 Task: Create a due date automation trigger when advanced on, on the monday of the week a card is due add content with a name ending with resume at 11:00 AM.
Action: Mouse moved to (1042, 304)
Screenshot: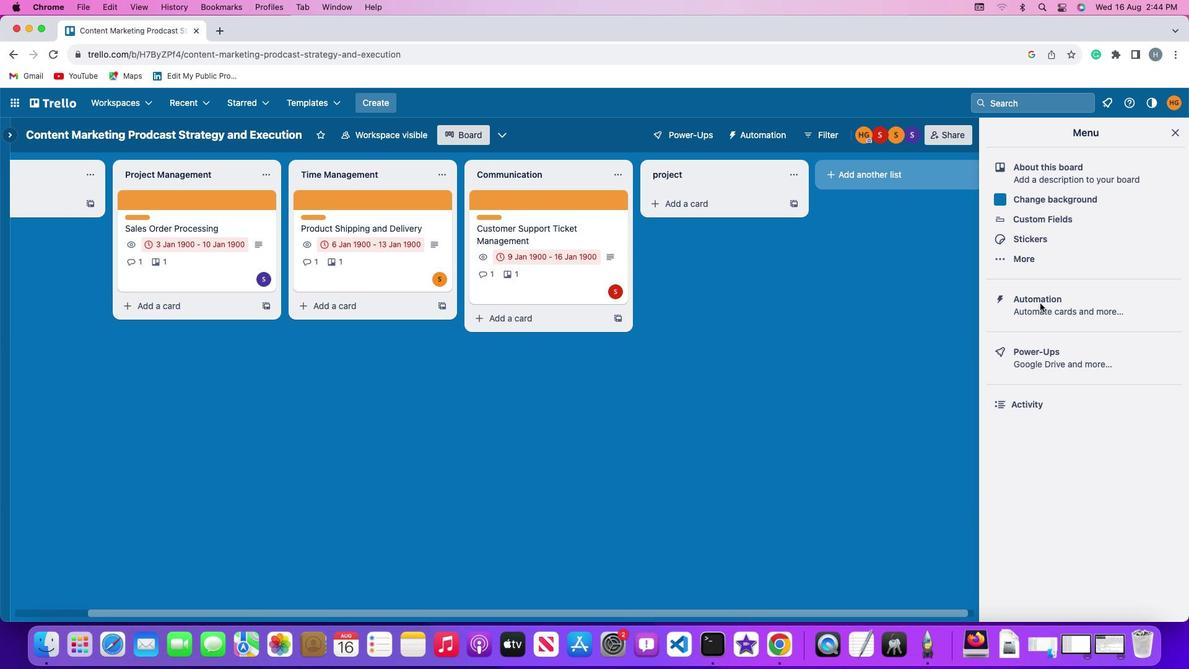 
Action: Mouse pressed left at (1042, 304)
Screenshot: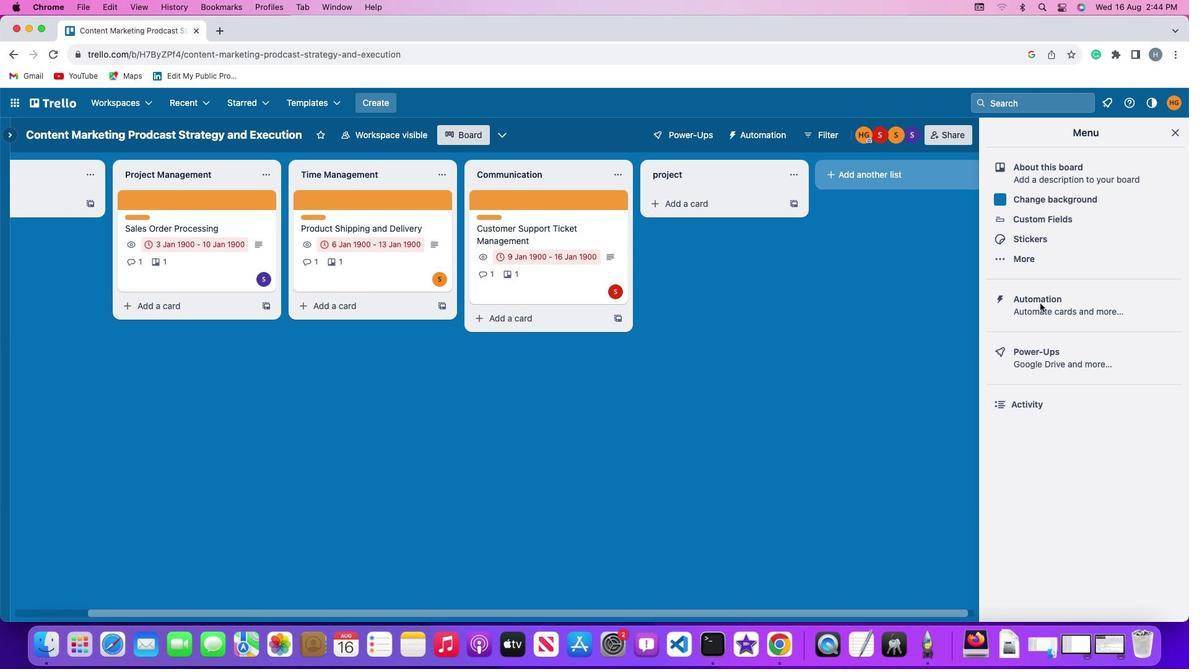 
Action: Mouse pressed left at (1042, 304)
Screenshot: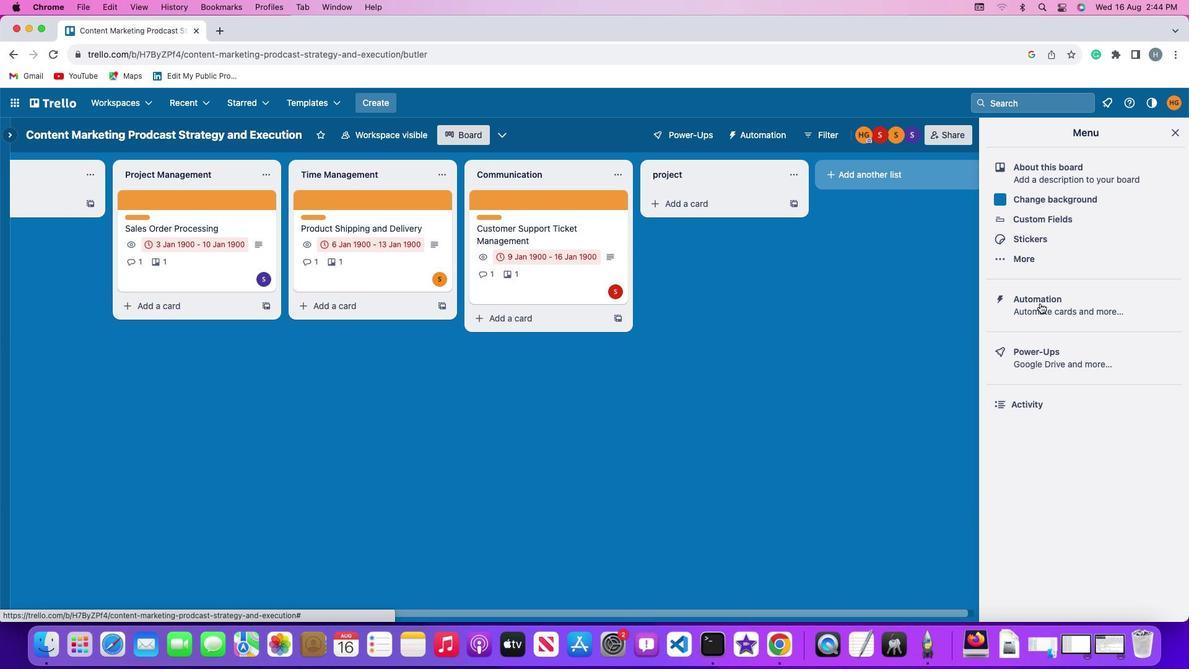
Action: Mouse moved to (77, 294)
Screenshot: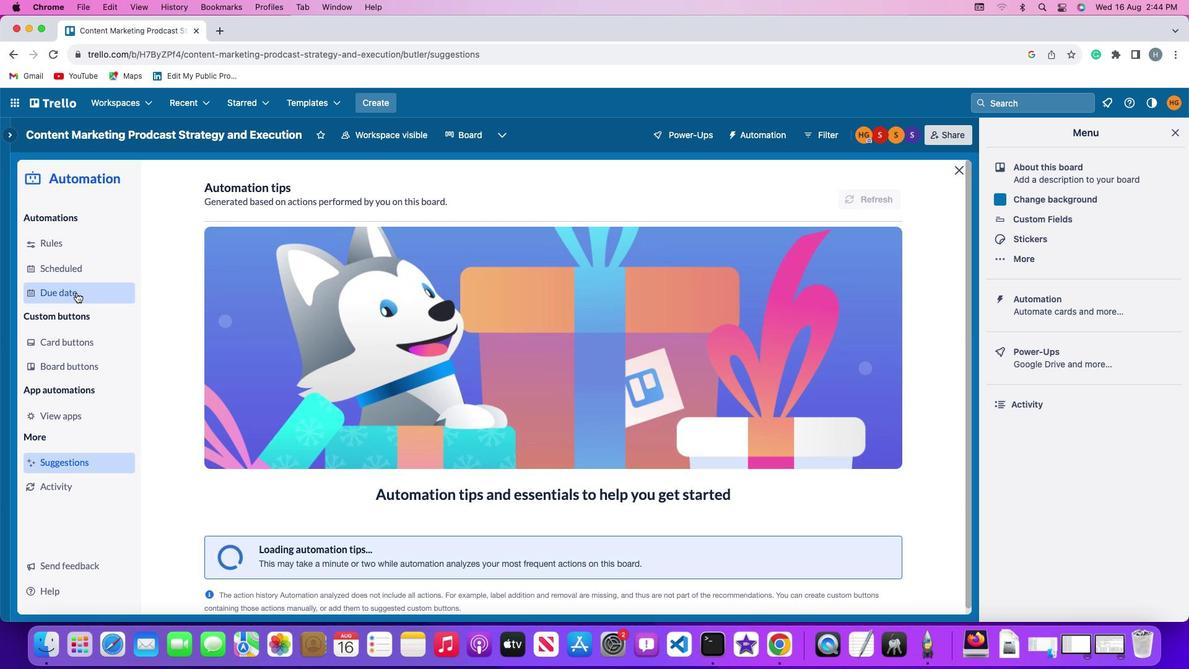 
Action: Mouse pressed left at (77, 294)
Screenshot: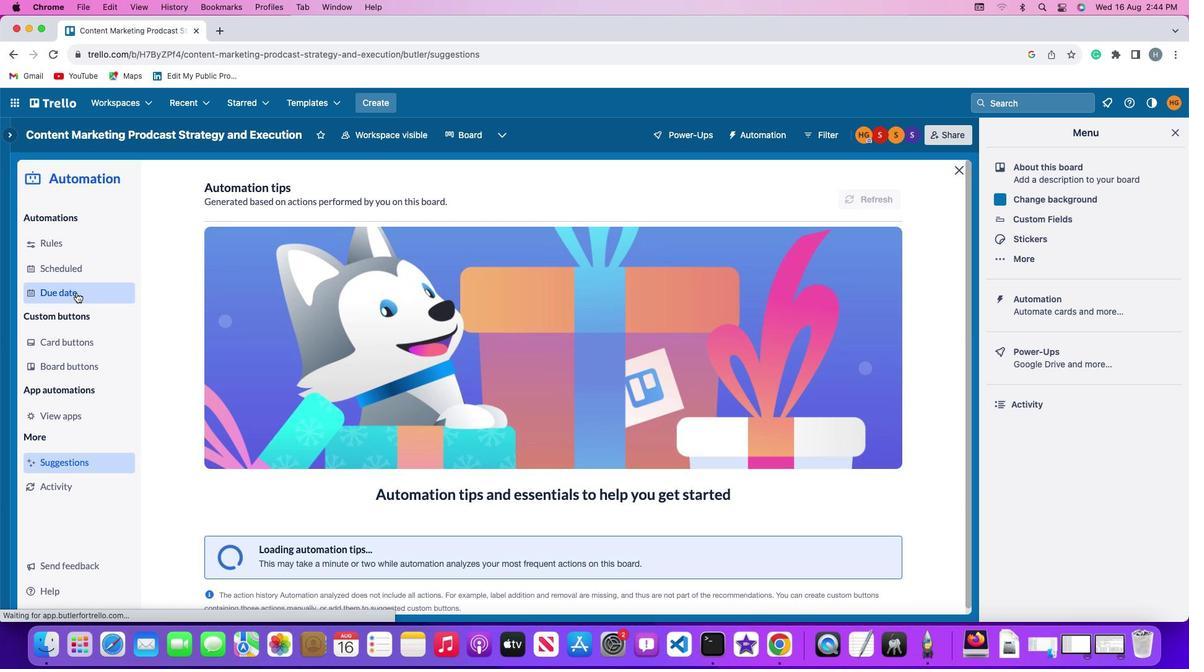 
Action: Mouse moved to (813, 193)
Screenshot: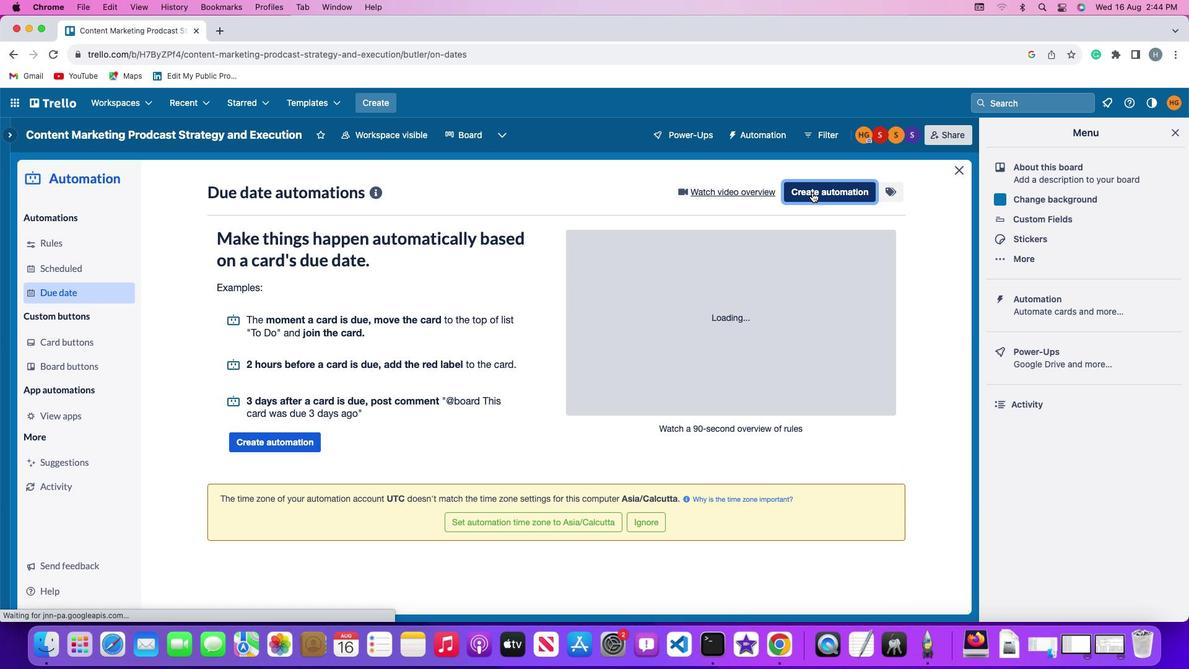 
Action: Mouse pressed left at (813, 193)
Screenshot: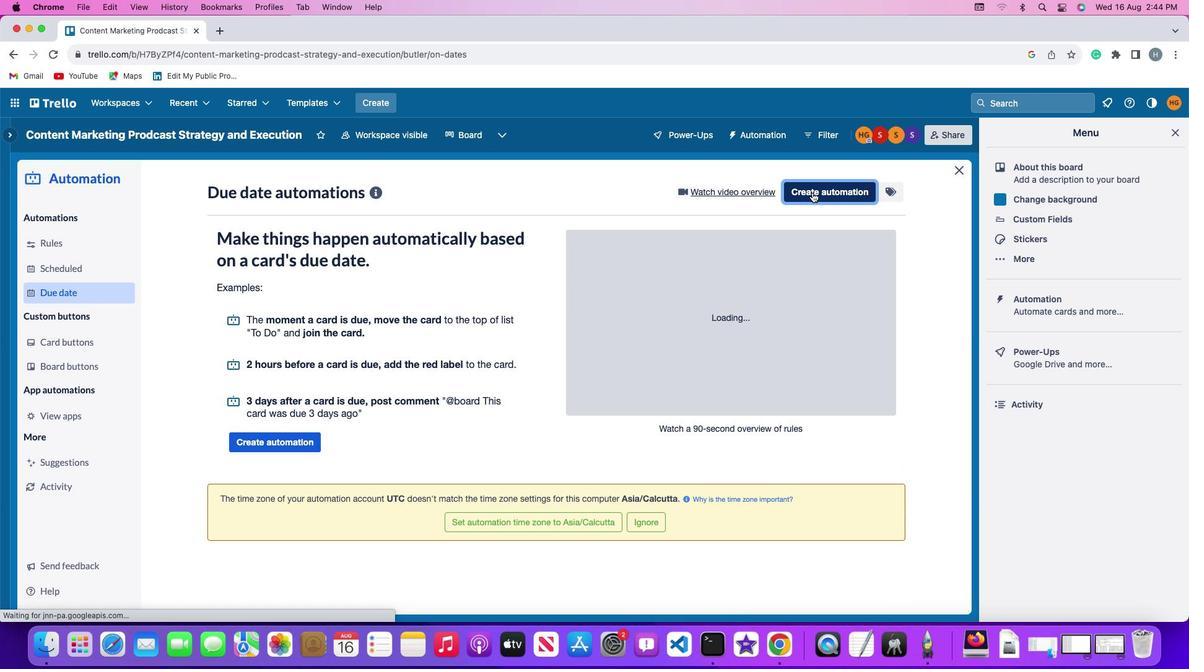 
Action: Mouse moved to (244, 309)
Screenshot: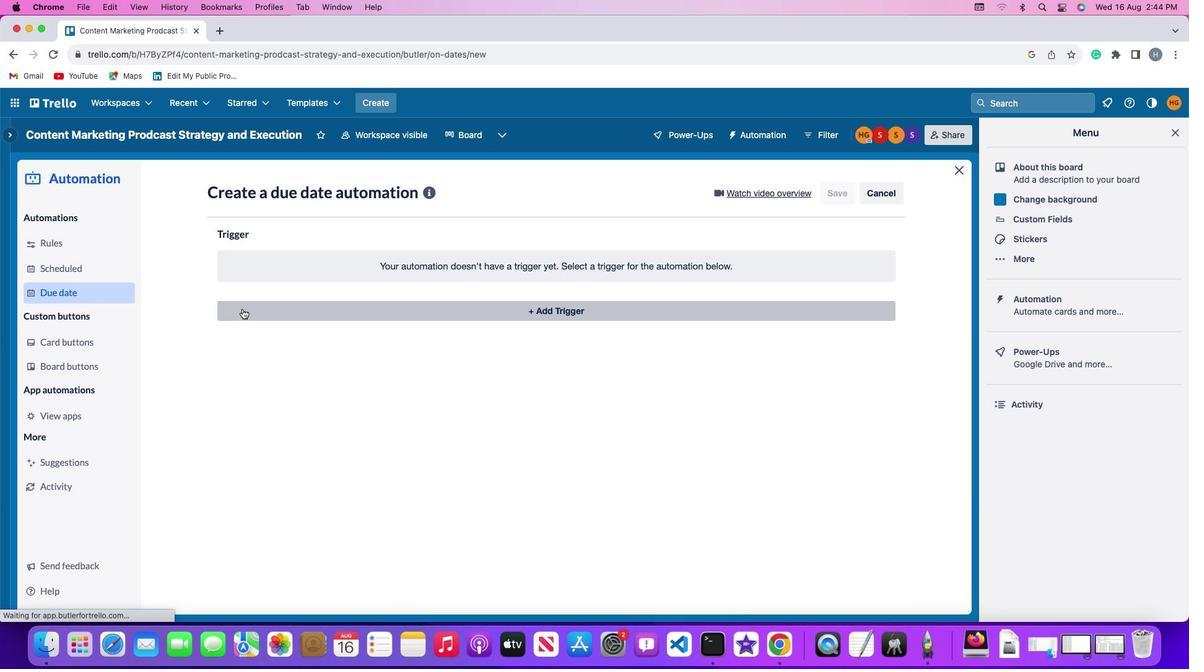 
Action: Mouse pressed left at (244, 309)
Screenshot: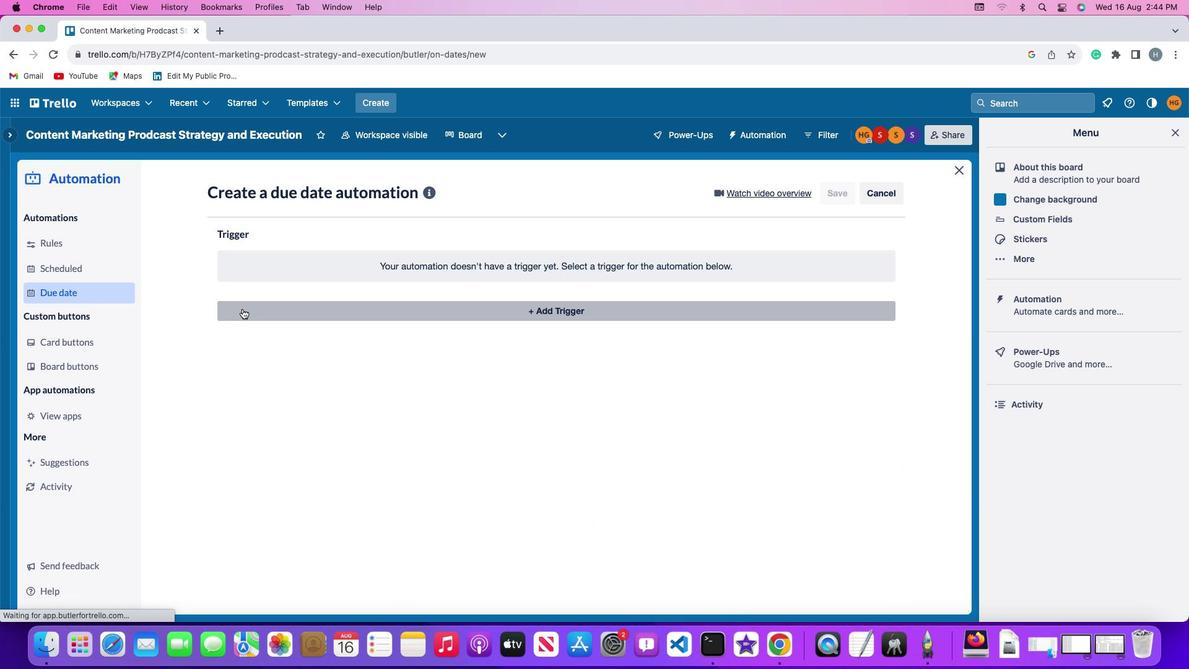 
Action: Mouse moved to (270, 548)
Screenshot: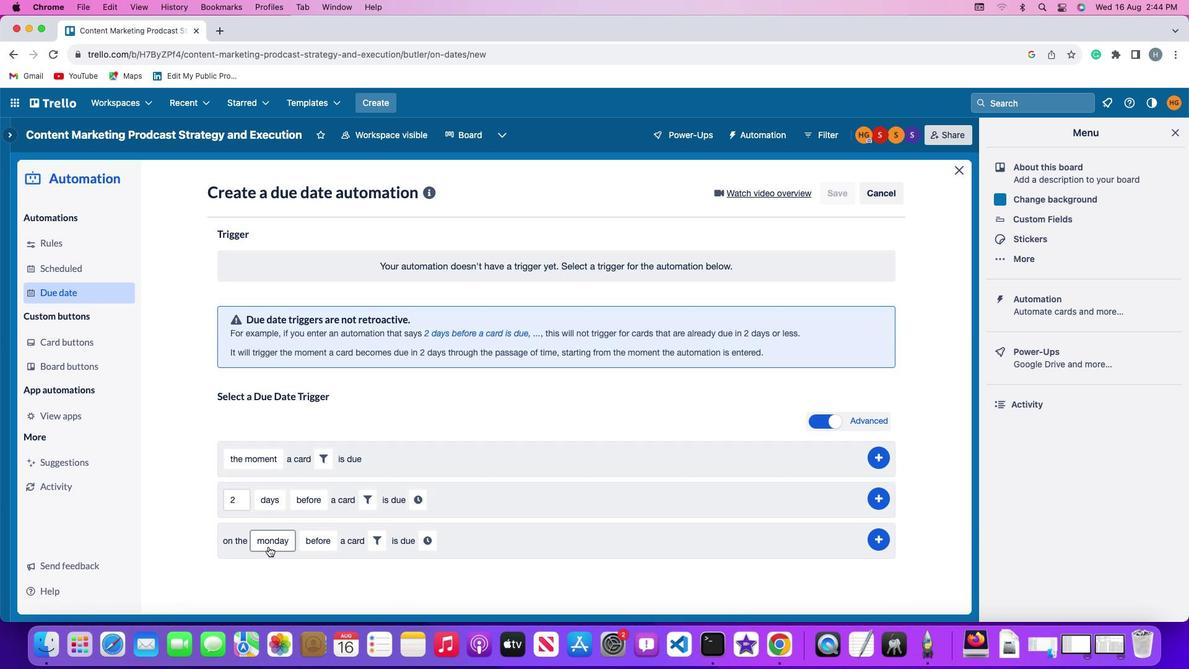 
Action: Mouse pressed left at (270, 548)
Screenshot: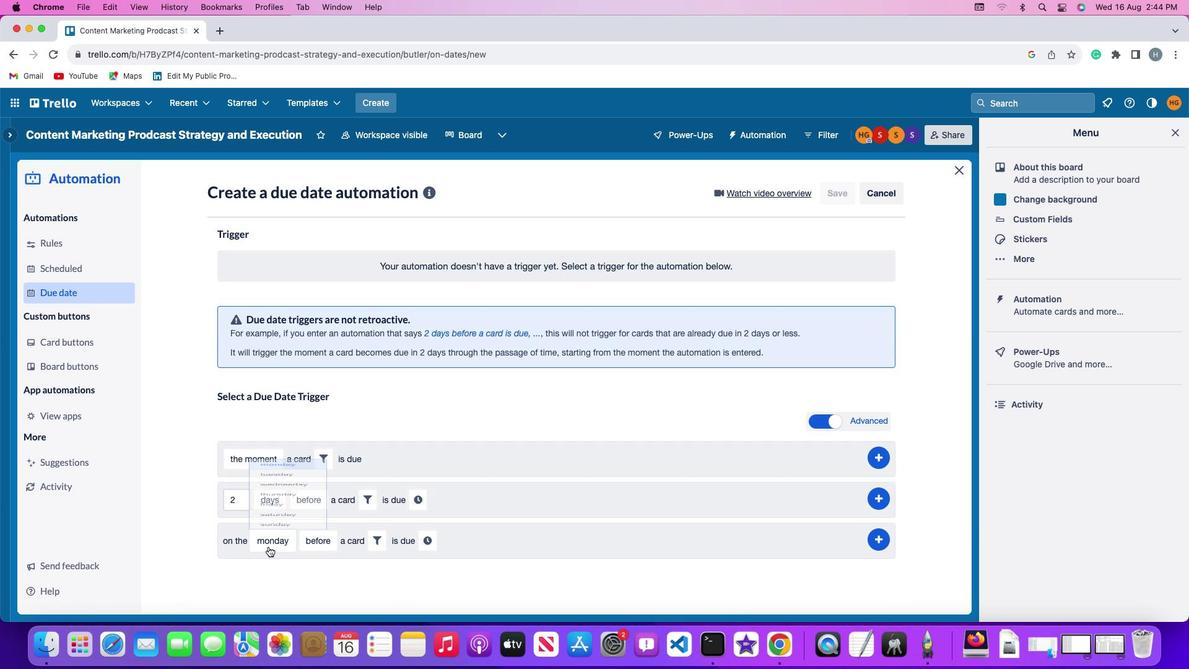 
Action: Mouse moved to (291, 368)
Screenshot: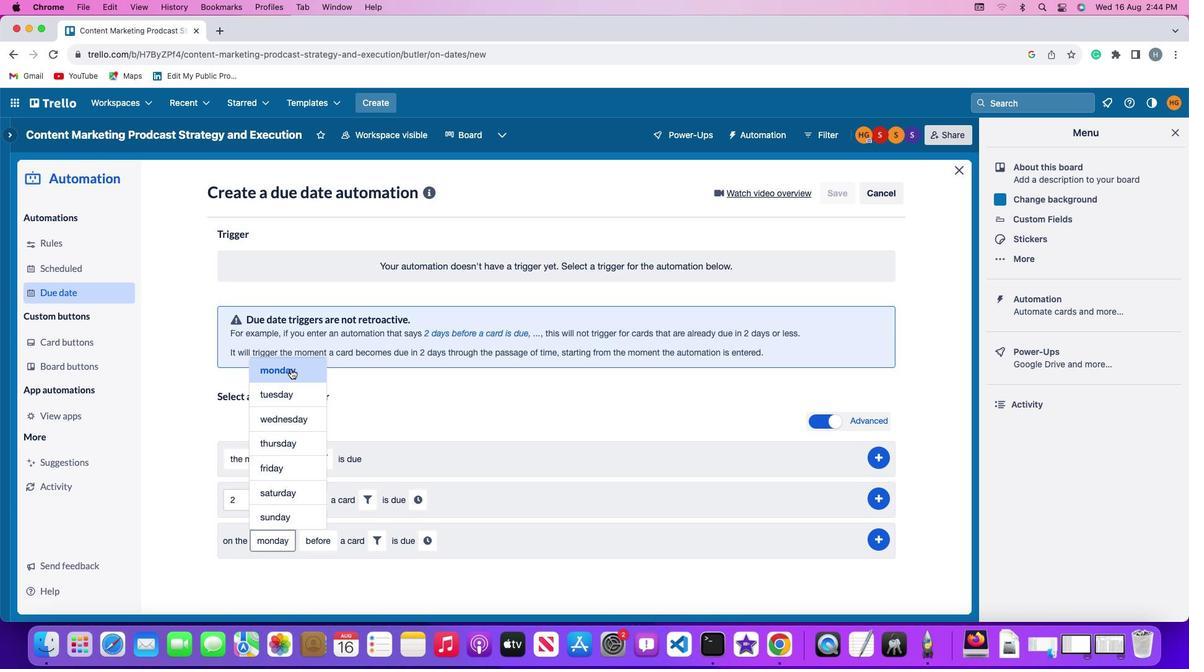 
Action: Mouse pressed left at (291, 368)
Screenshot: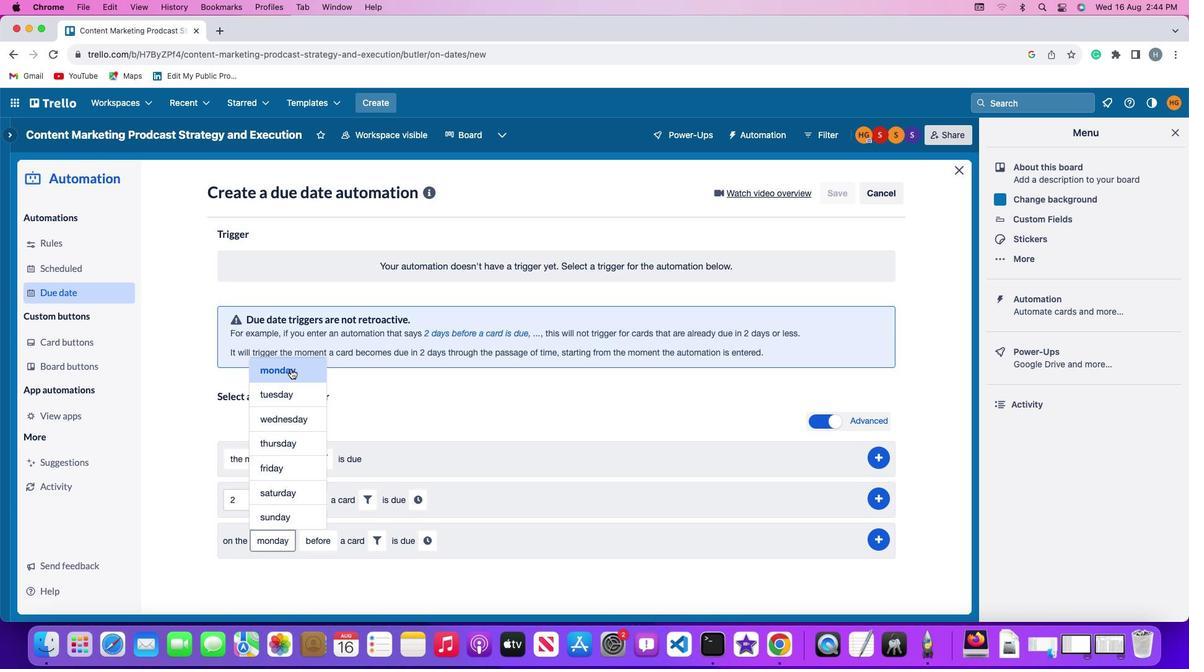
Action: Mouse moved to (317, 542)
Screenshot: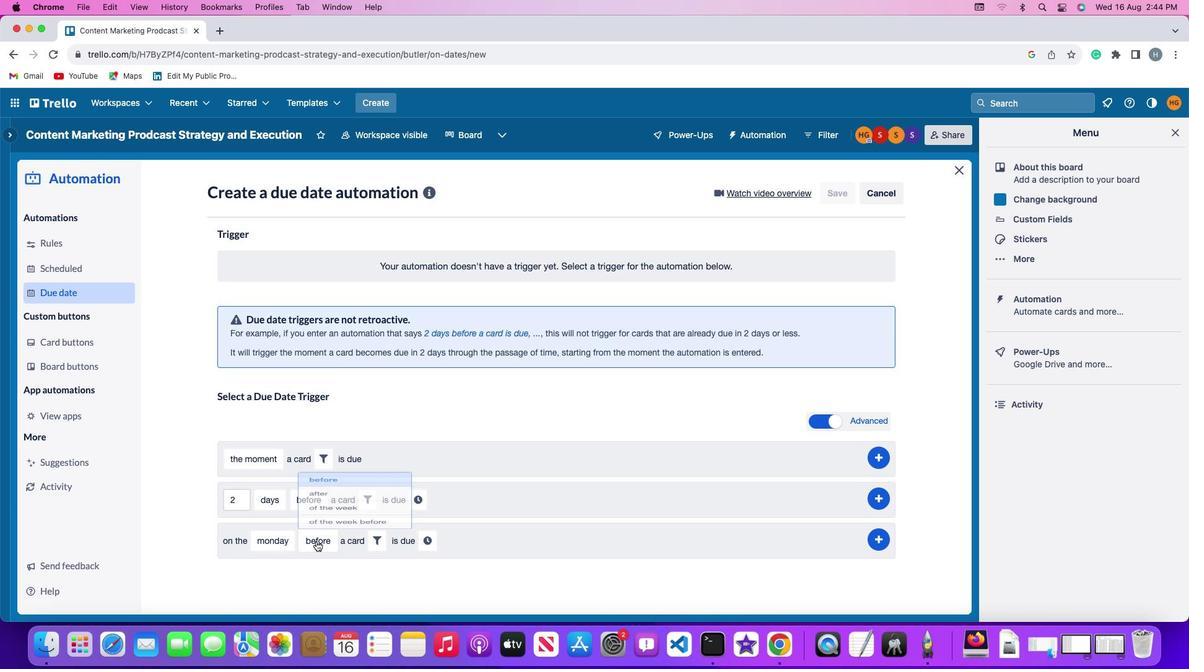 
Action: Mouse pressed left at (317, 542)
Screenshot: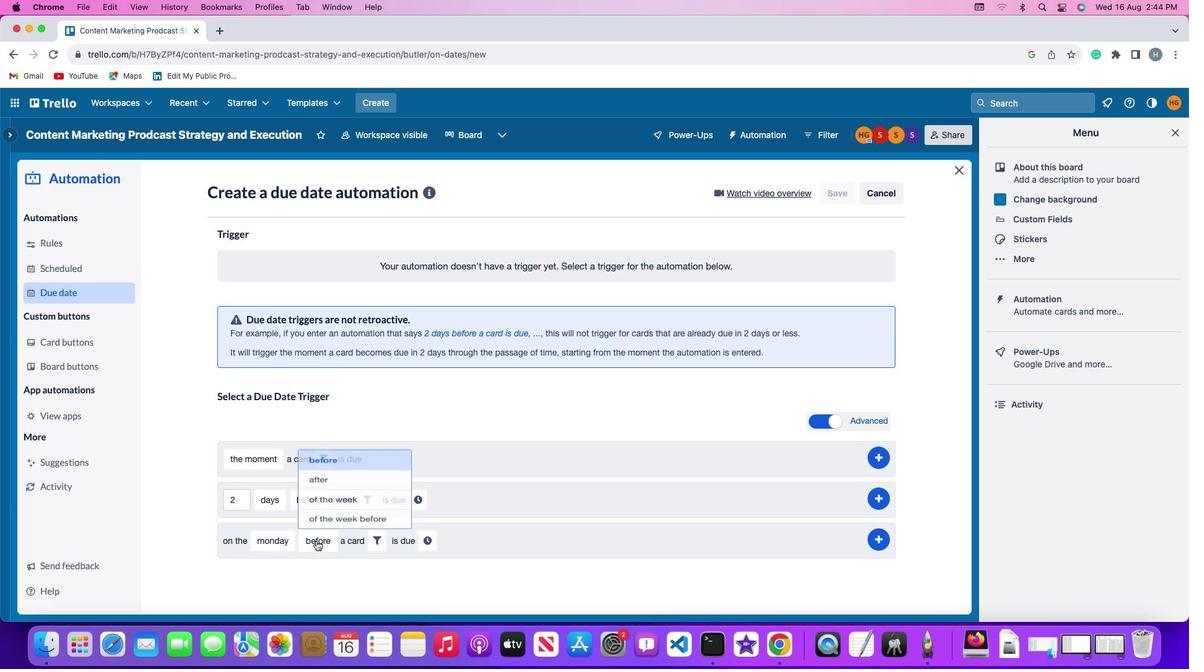 
Action: Mouse moved to (343, 493)
Screenshot: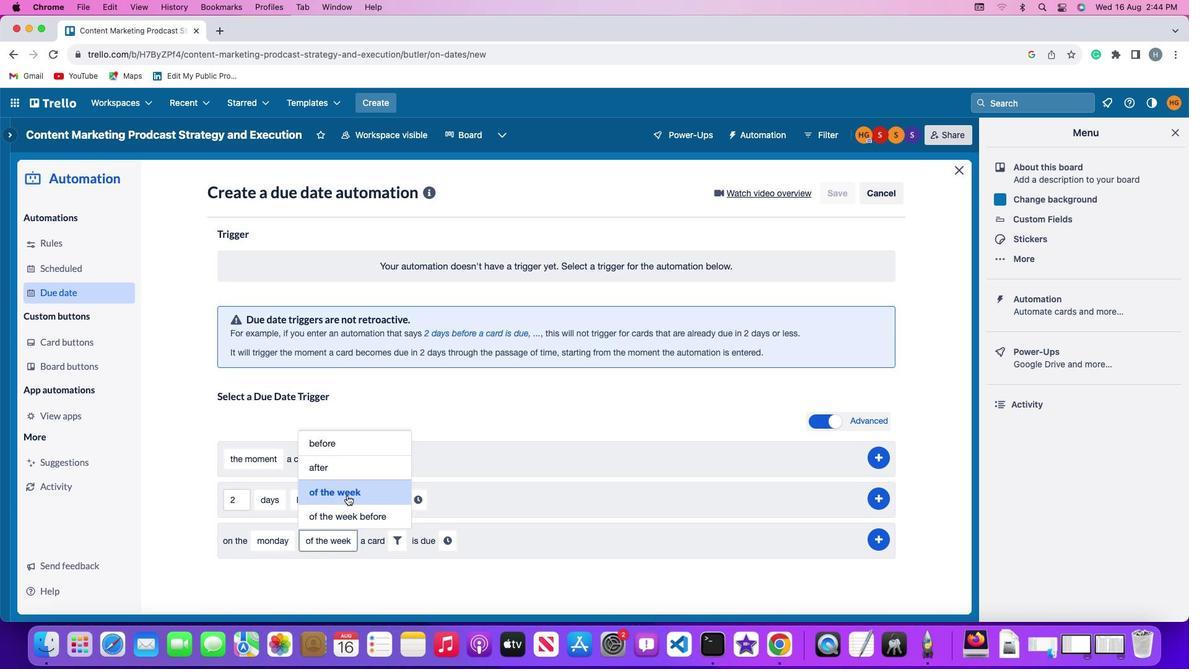 
Action: Mouse pressed left at (343, 493)
Screenshot: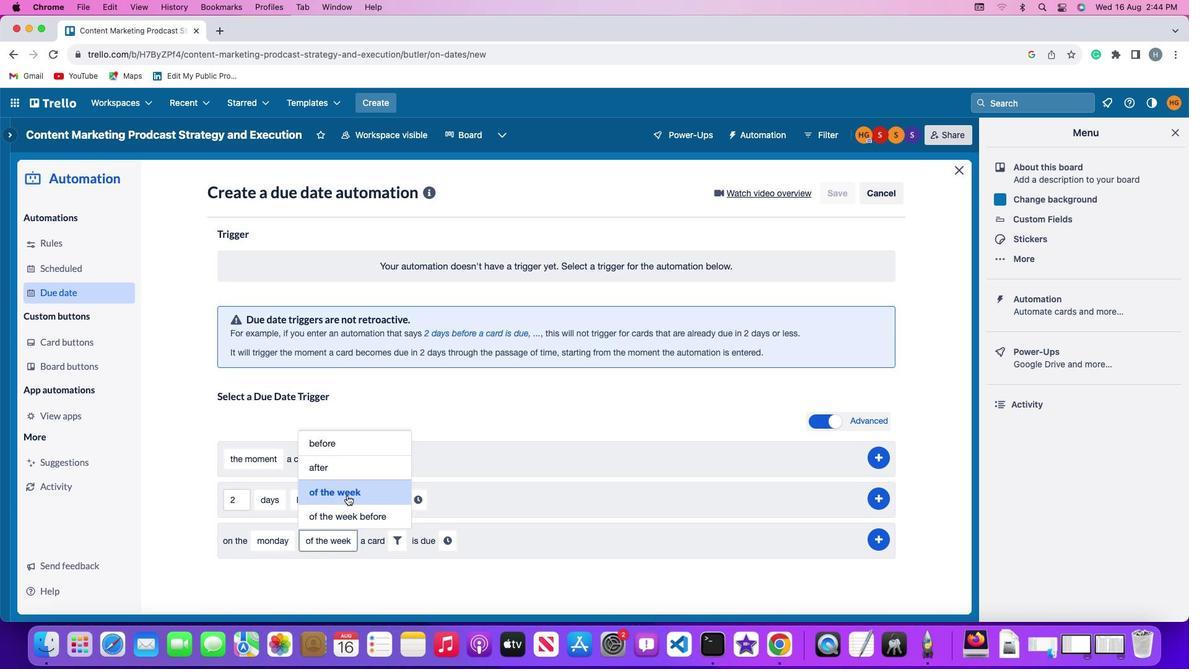 
Action: Mouse moved to (393, 543)
Screenshot: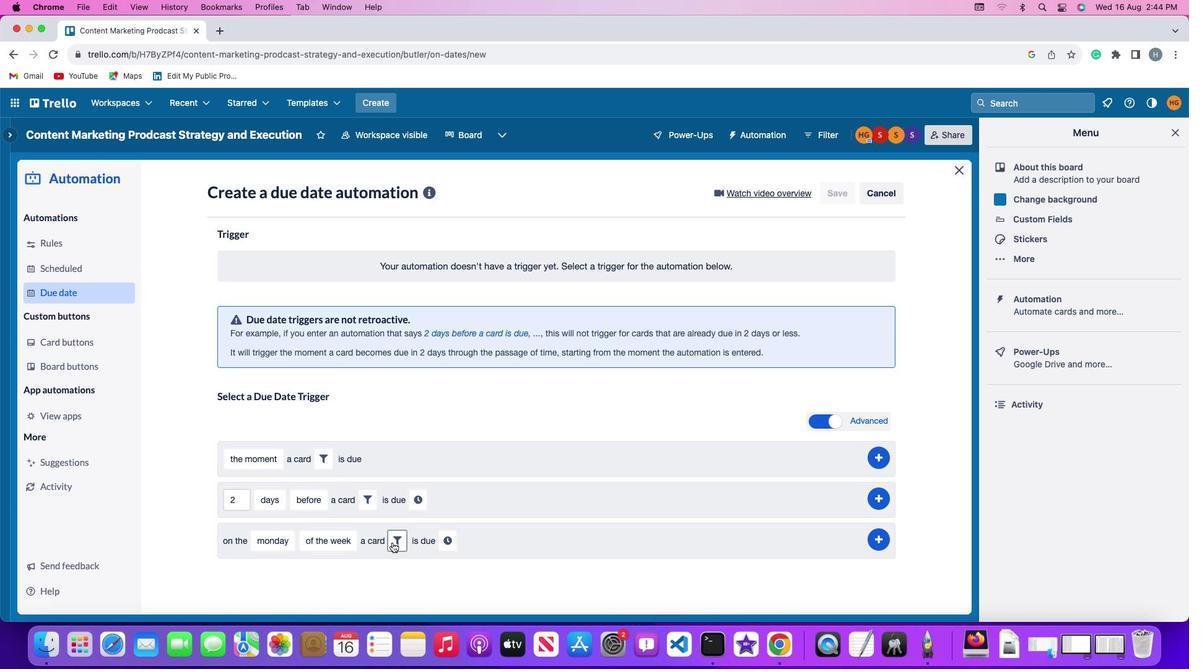 
Action: Mouse pressed left at (393, 543)
Screenshot: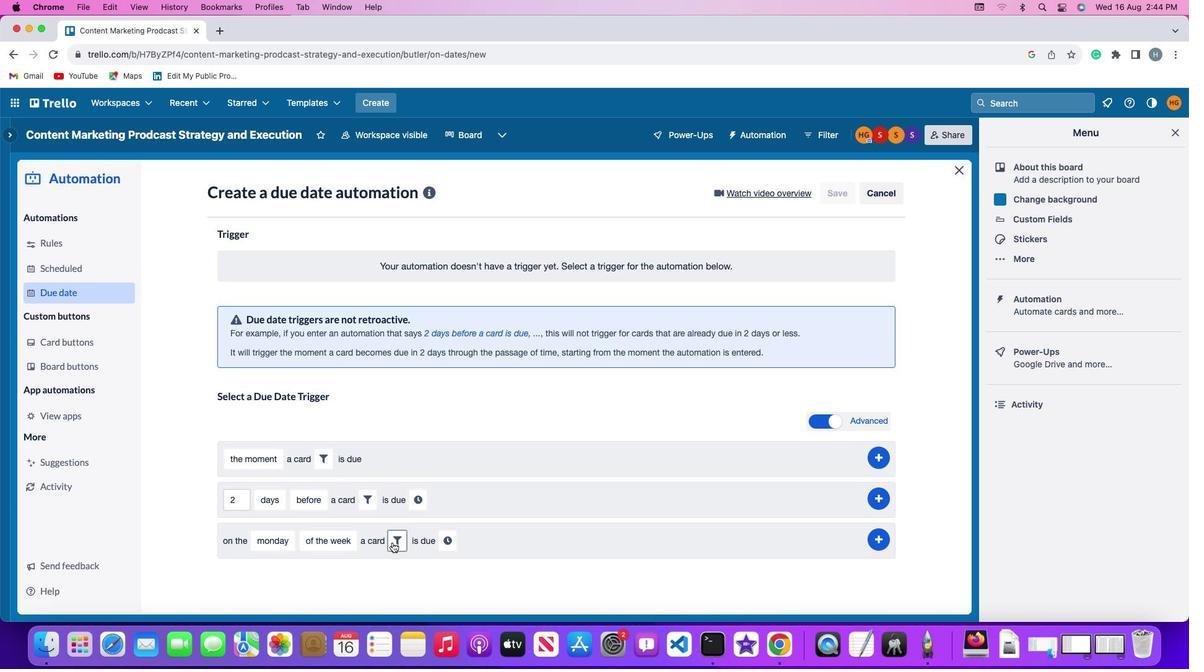 
Action: Mouse moved to (550, 585)
Screenshot: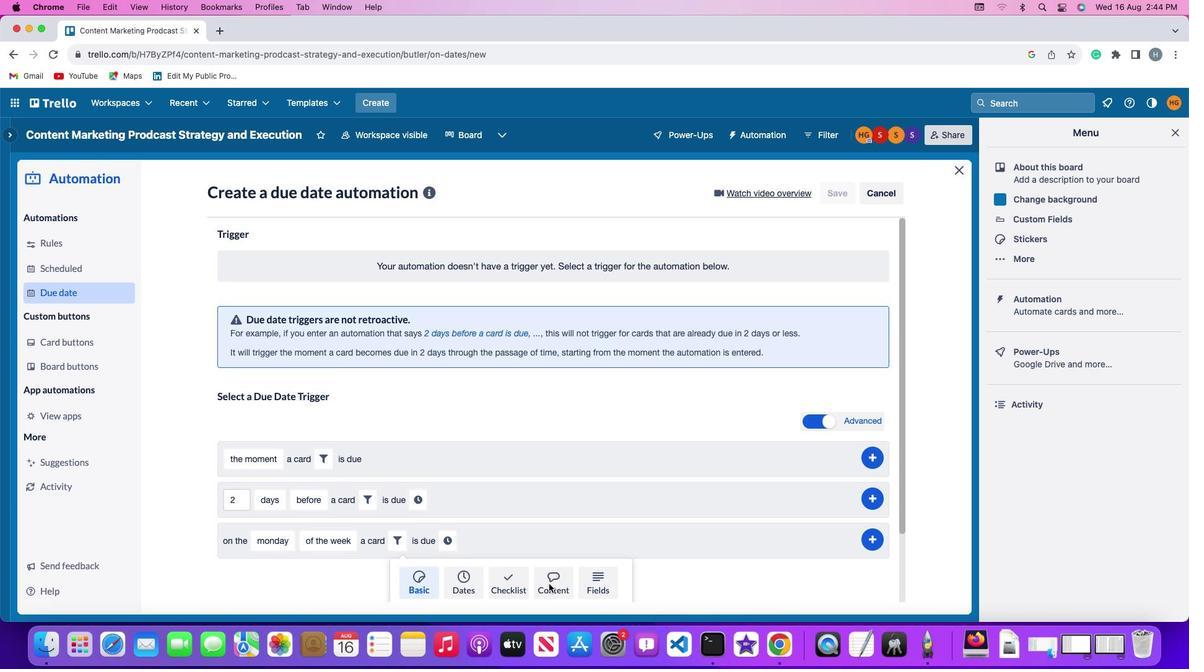 
Action: Mouse pressed left at (550, 585)
Screenshot: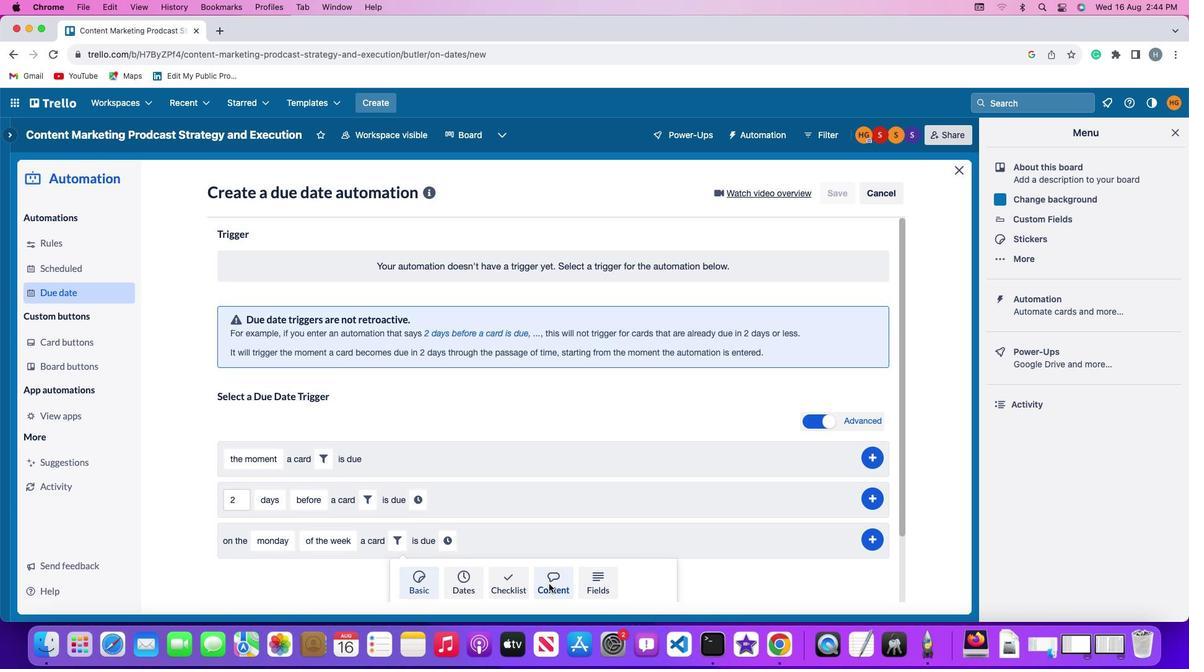 
Action: Mouse moved to (360, 580)
Screenshot: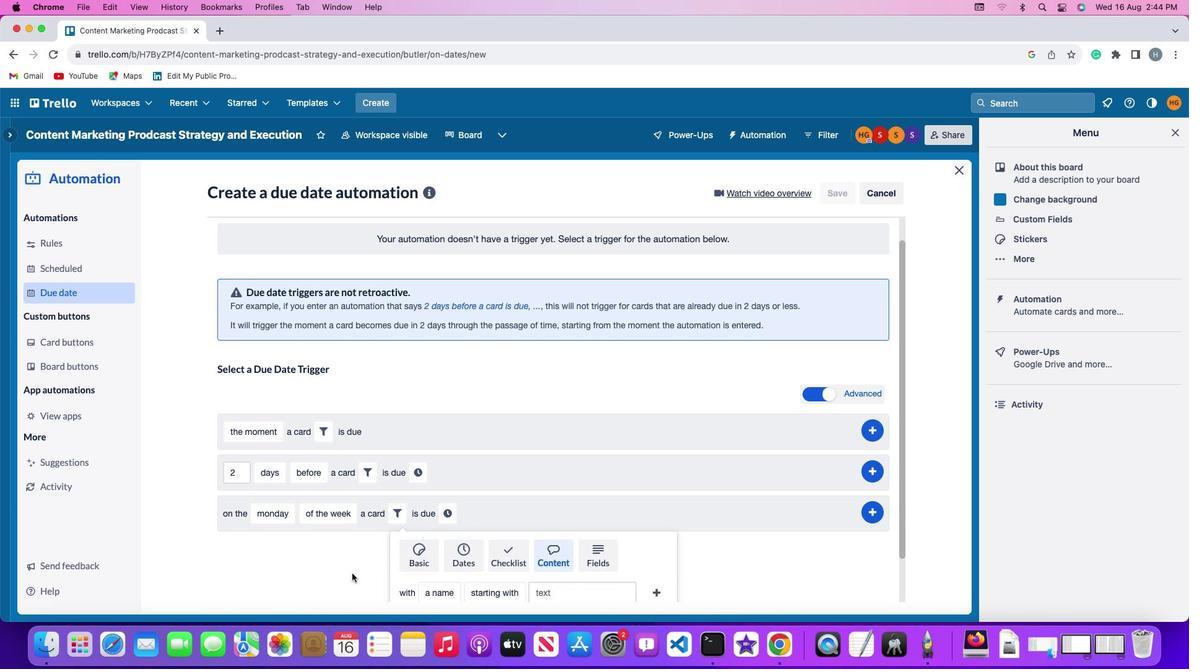 
Action: Mouse scrolled (360, 580) with delta (1, 0)
Screenshot: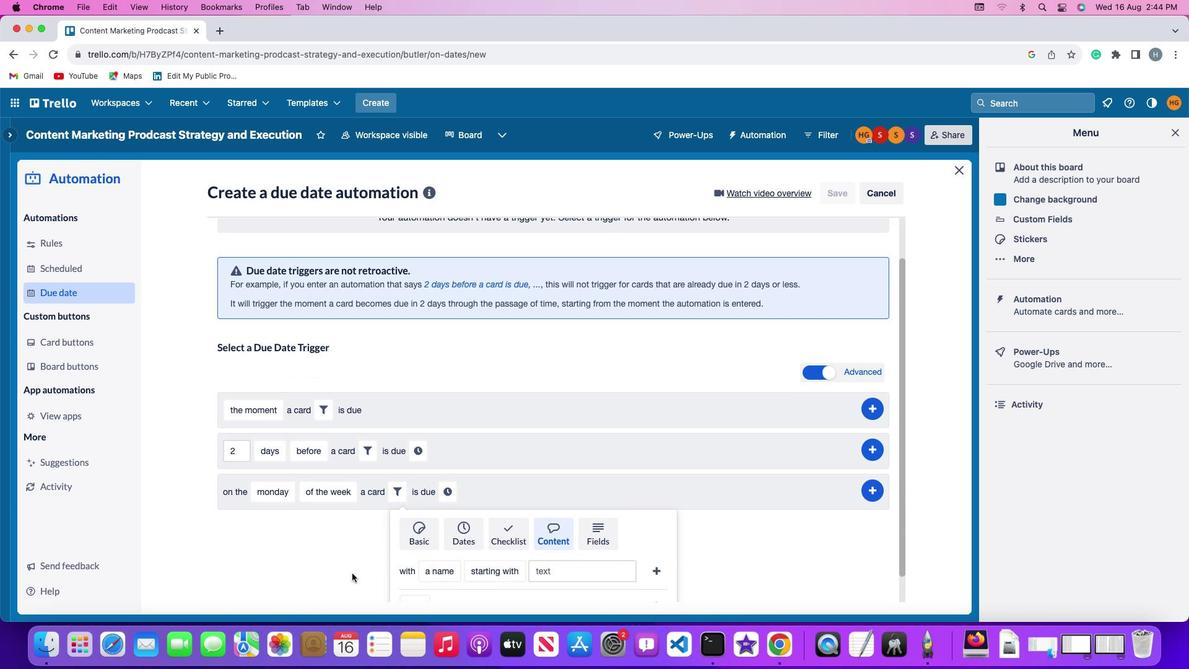 
Action: Mouse moved to (359, 580)
Screenshot: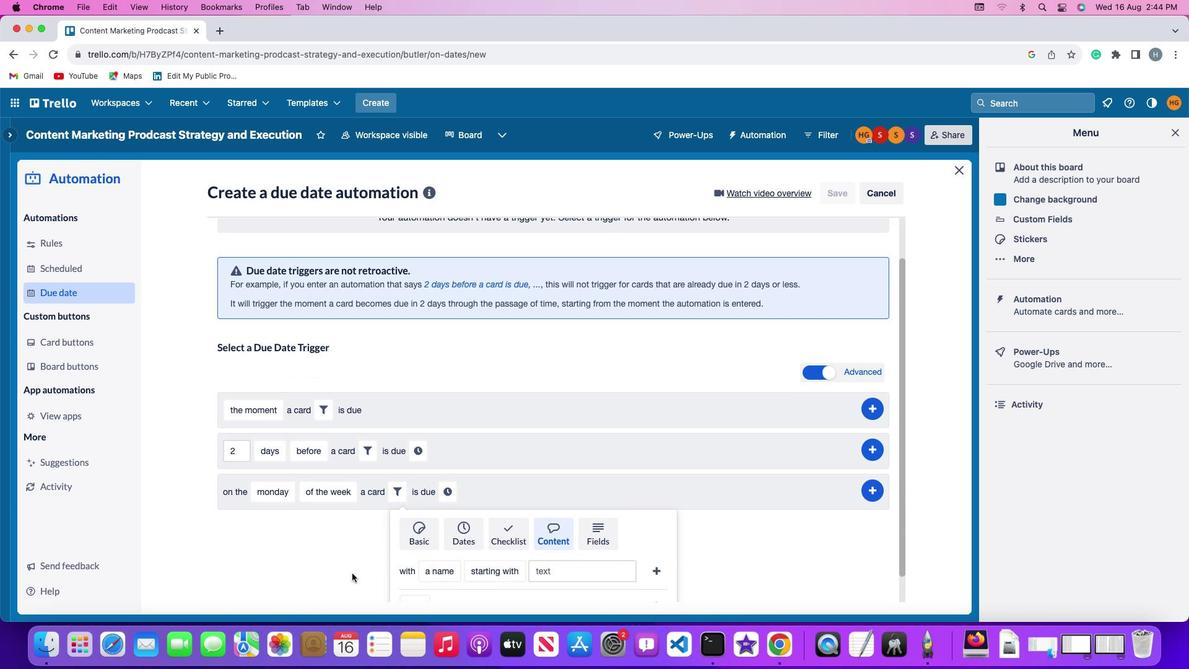 
Action: Mouse scrolled (359, 580) with delta (1, 0)
Screenshot: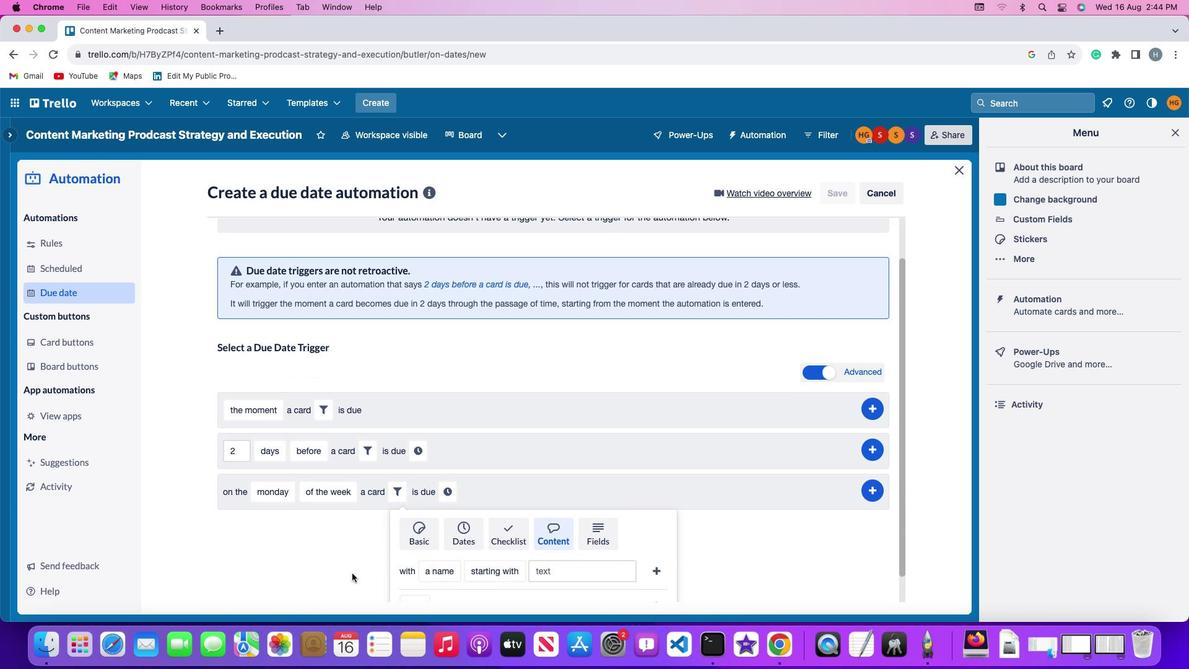 
Action: Mouse scrolled (359, 580) with delta (1, 0)
Screenshot: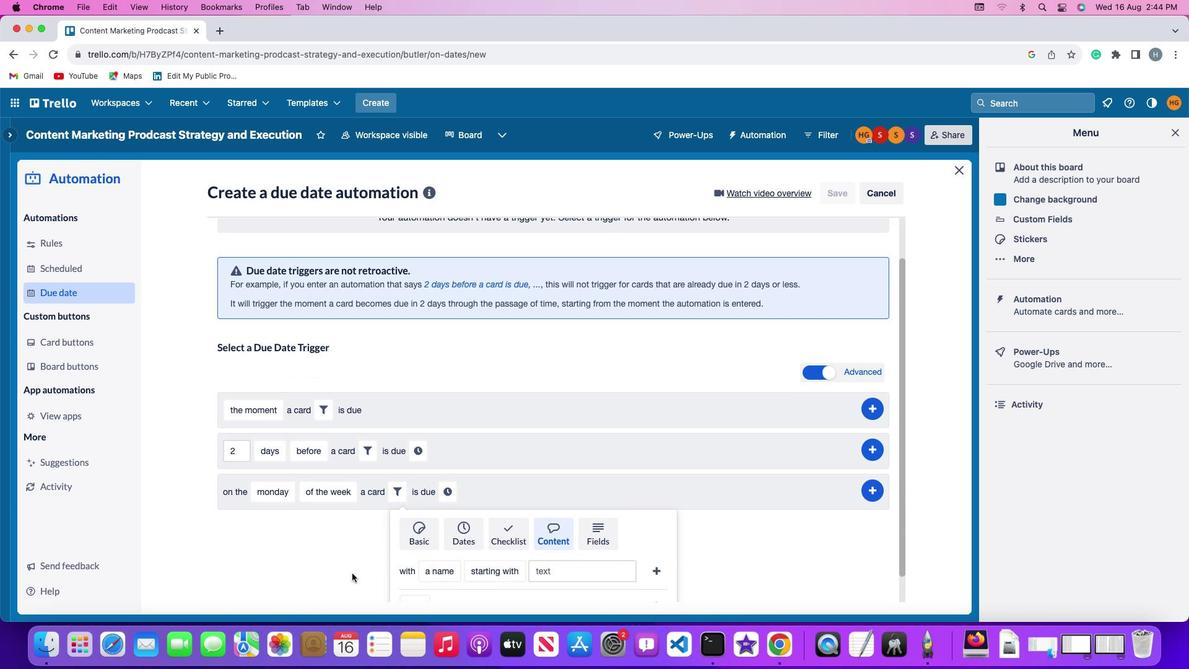 
Action: Mouse moved to (358, 580)
Screenshot: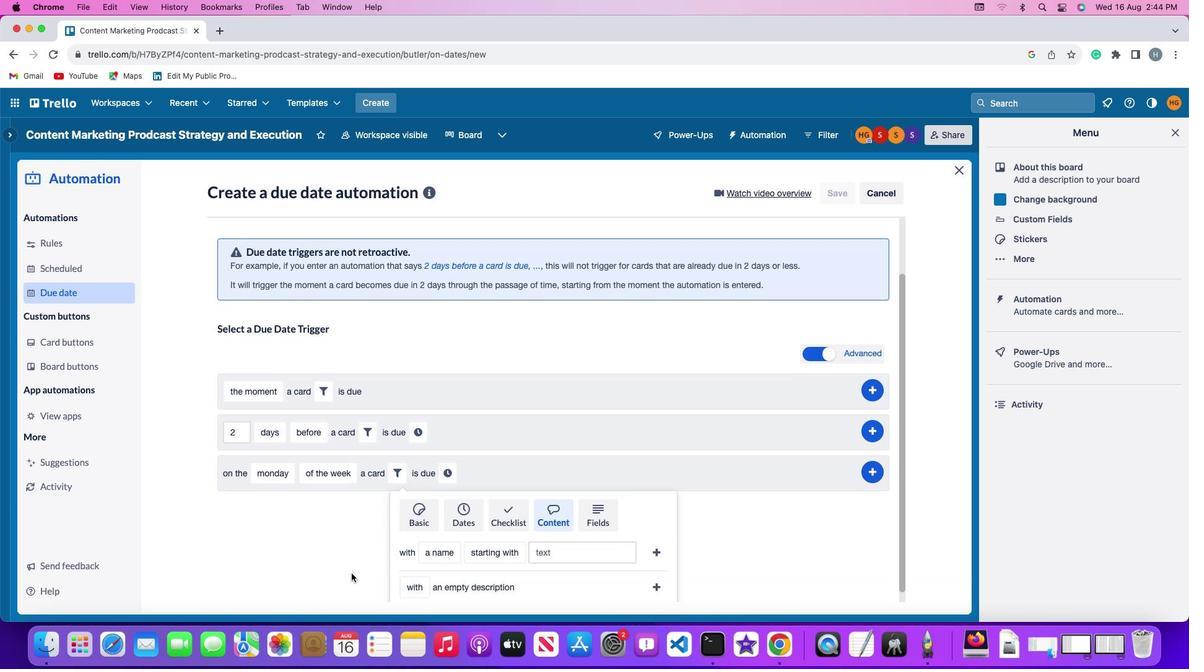
Action: Mouse scrolled (358, 580) with delta (1, -1)
Screenshot: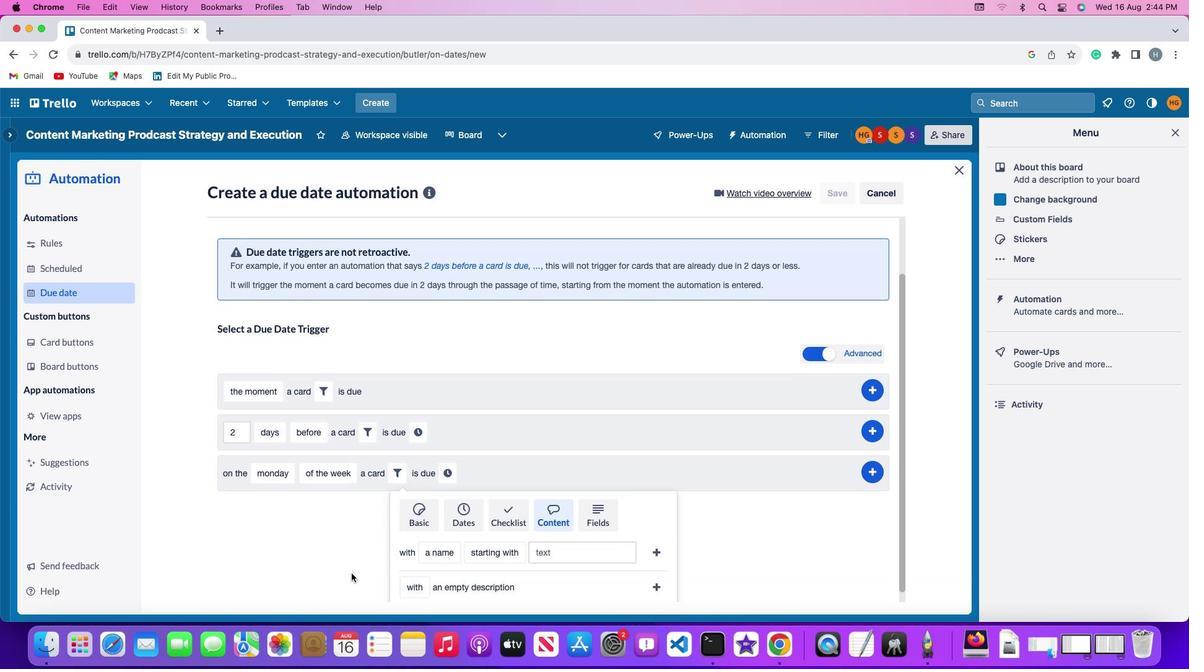 
Action: Mouse moved to (358, 579)
Screenshot: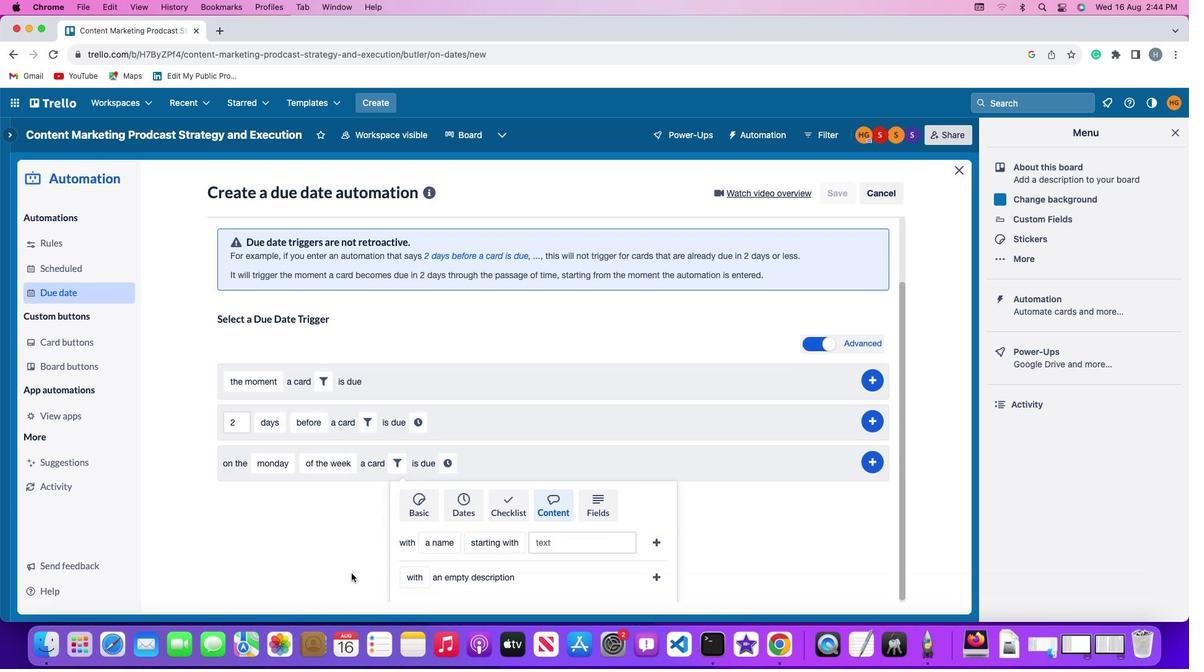 
Action: Mouse scrolled (358, 579) with delta (1, -1)
Screenshot: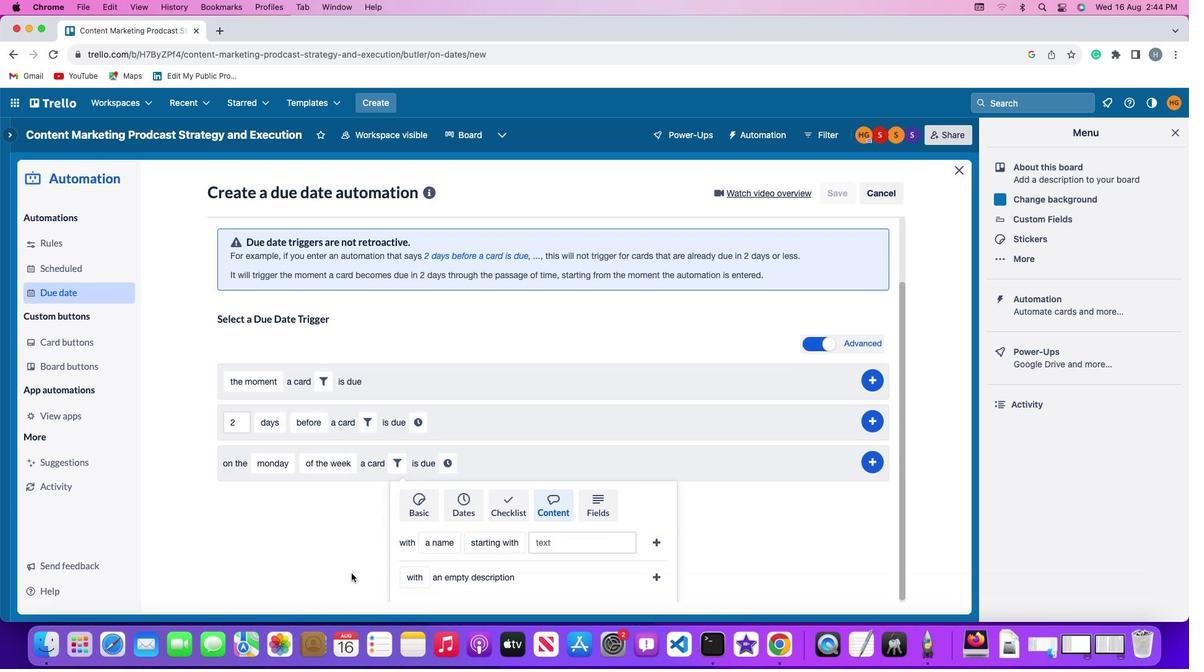 
Action: Mouse moved to (351, 573)
Screenshot: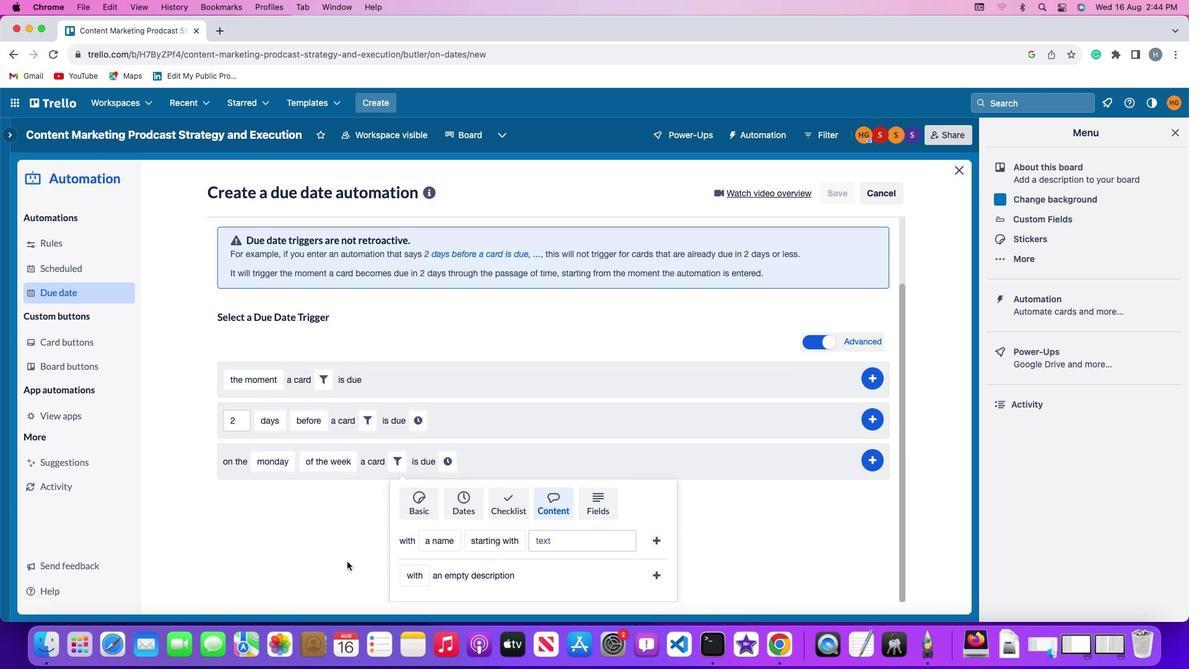 
Action: Mouse scrolled (351, 573) with delta (1, 0)
Screenshot: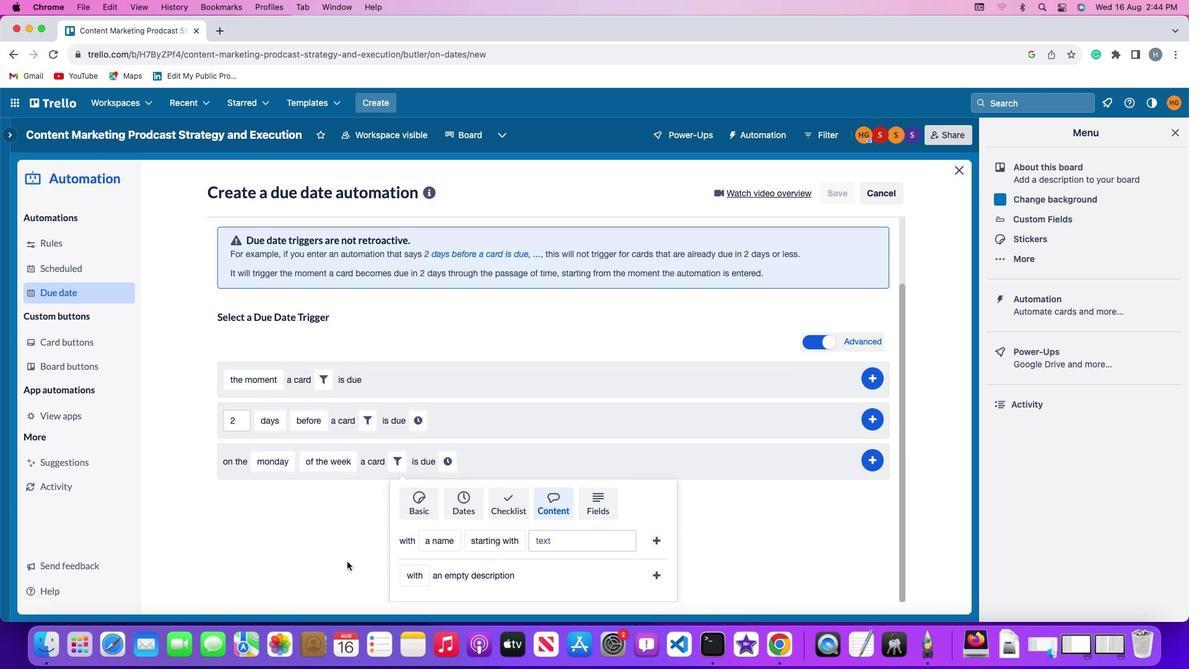 
Action: Mouse moved to (343, 571)
Screenshot: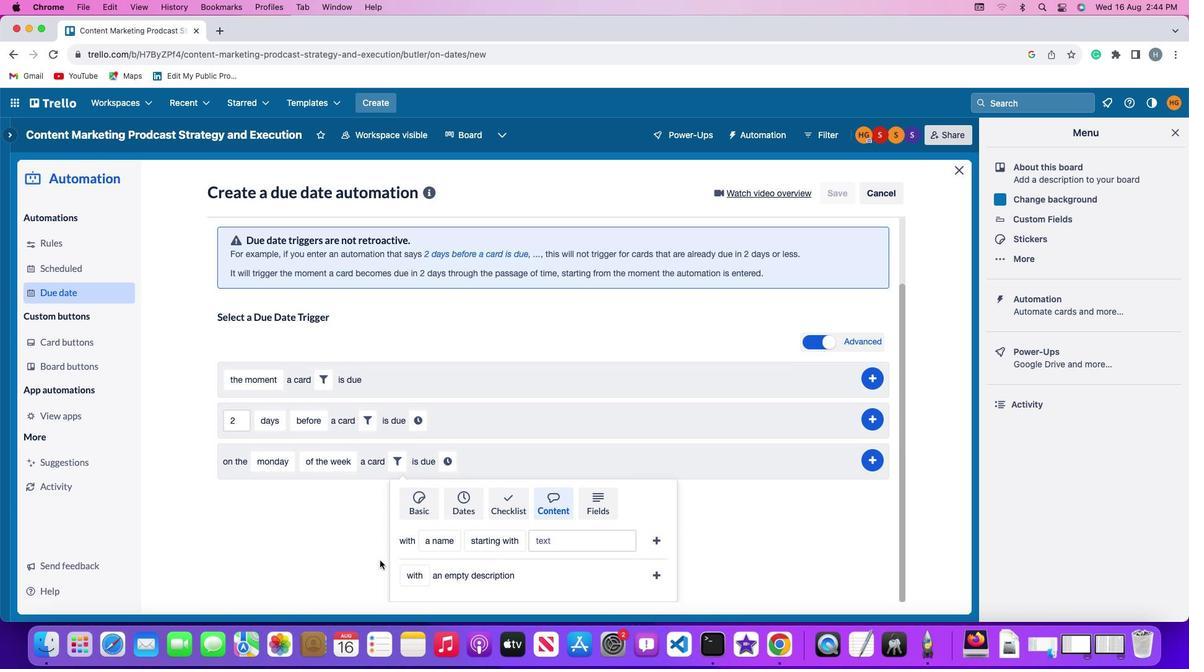 
Action: Mouse scrolled (343, 571) with delta (1, 0)
Screenshot: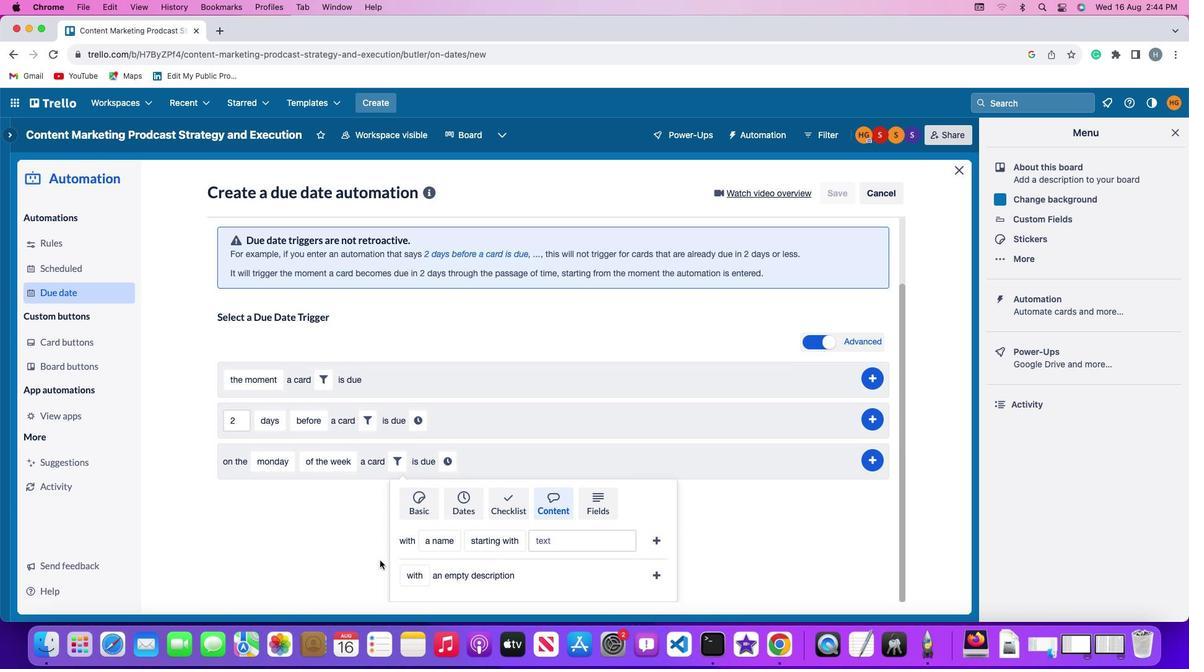 
Action: Mouse moved to (325, 569)
Screenshot: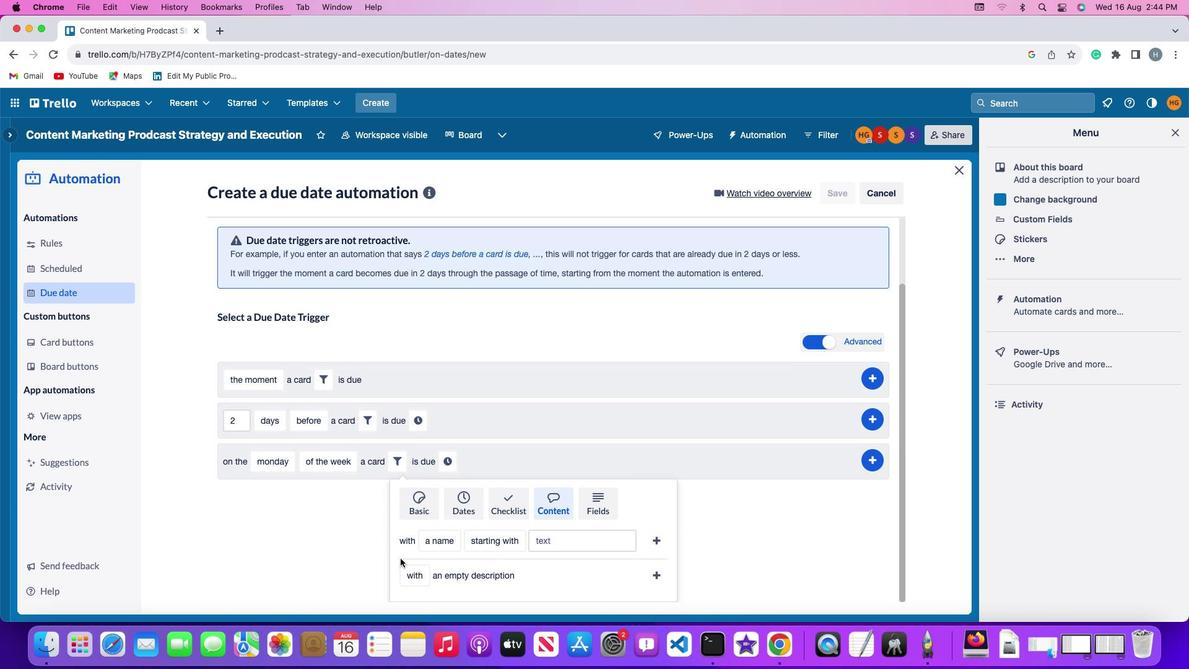 
Action: Mouse scrolled (325, 569) with delta (1, 0)
Screenshot: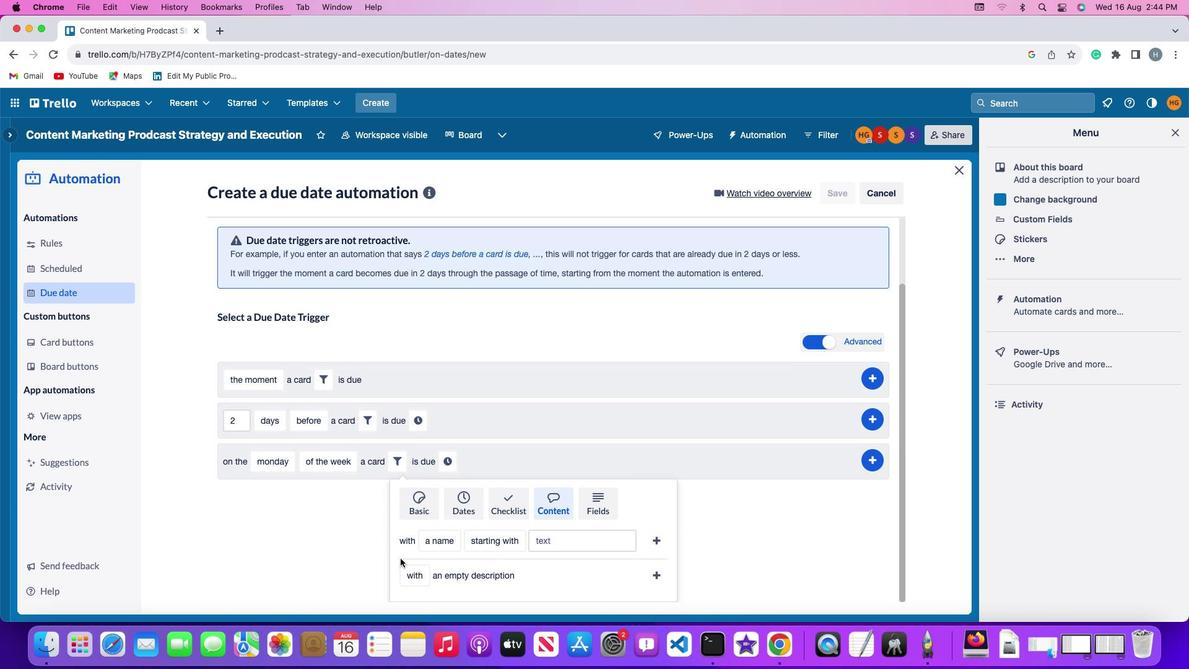 
Action: Mouse moved to (444, 537)
Screenshot: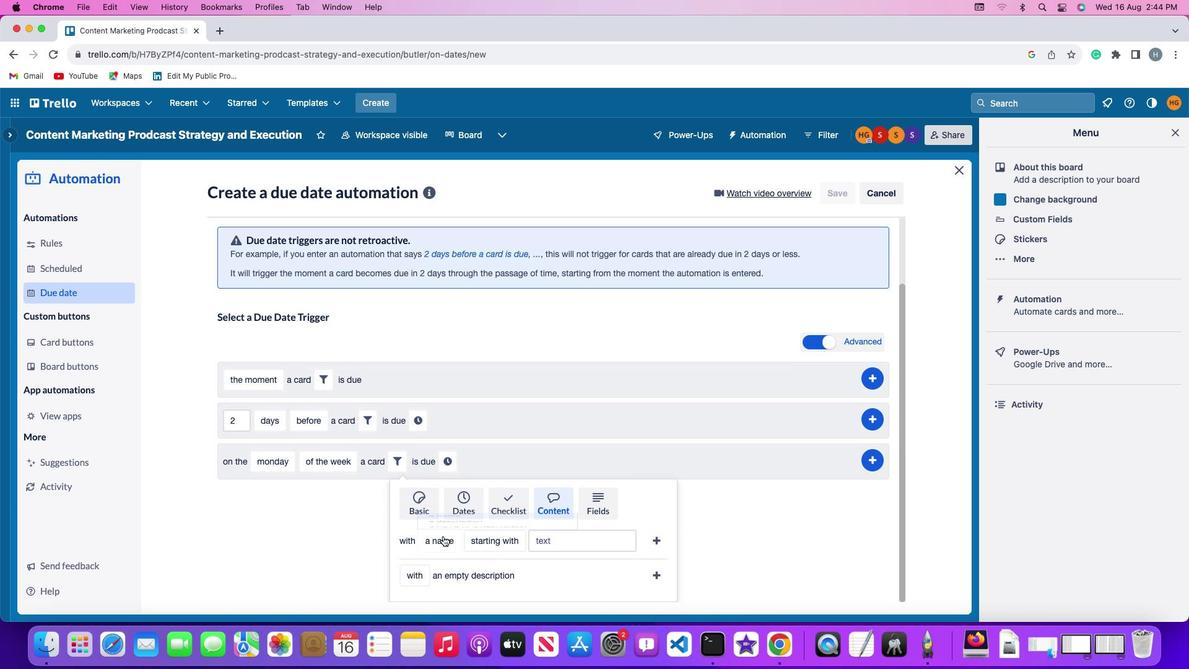 
Action: Mouse pressed left at (444, 537)
Screenshot: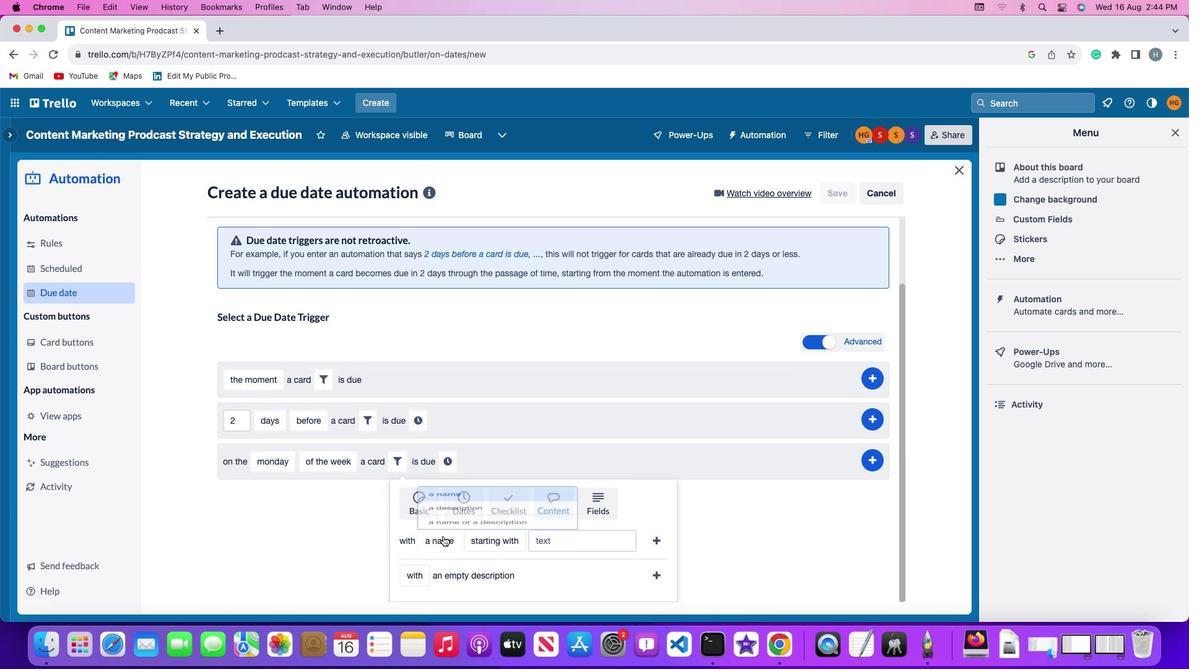 
Action: Mouse moved to (457, 466)
Screenshot: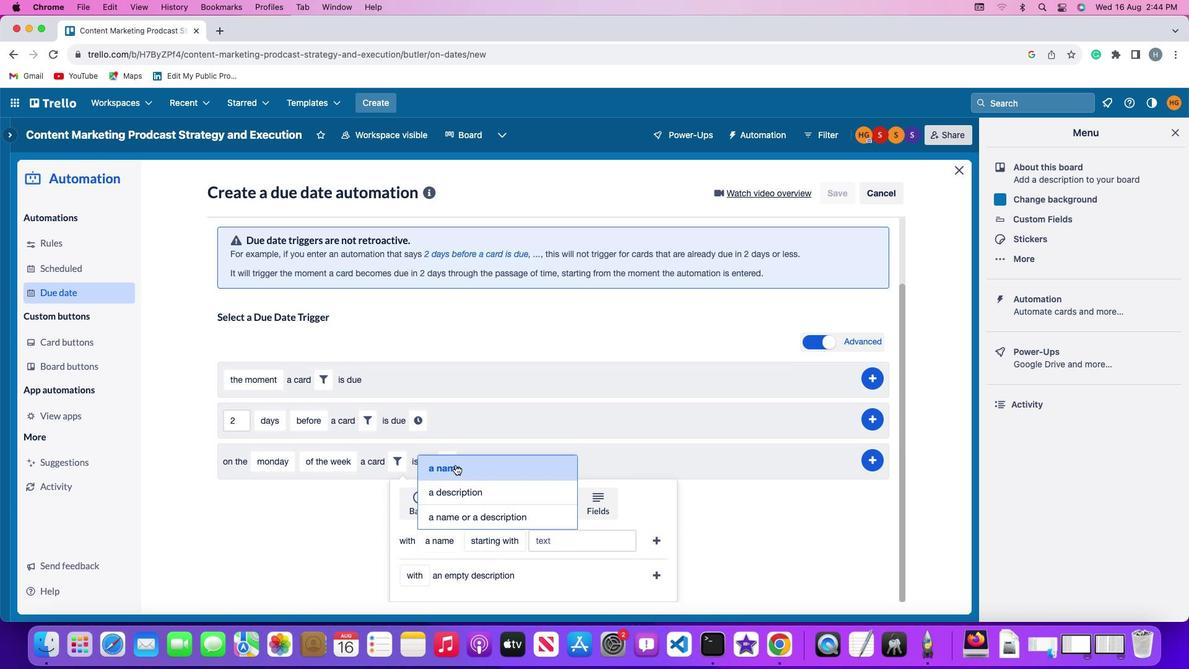 
Action: Mouse pressed left at (457, 466)
Screenshot: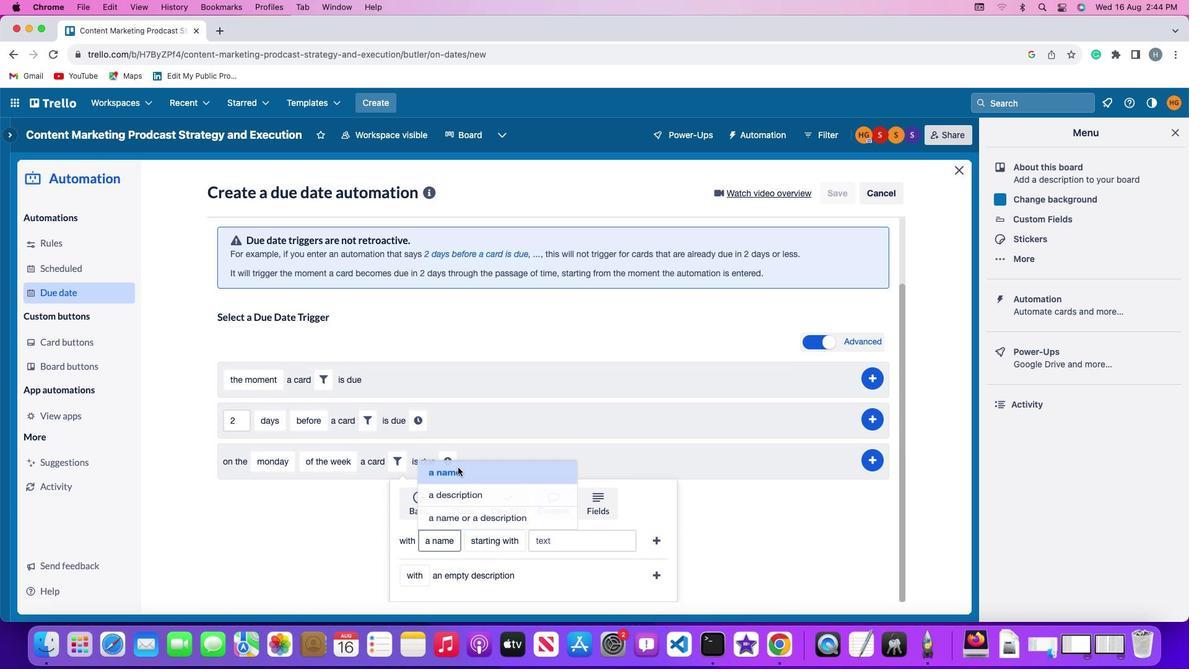 
Action: Mouse moved to (510, 537)
Screenshot: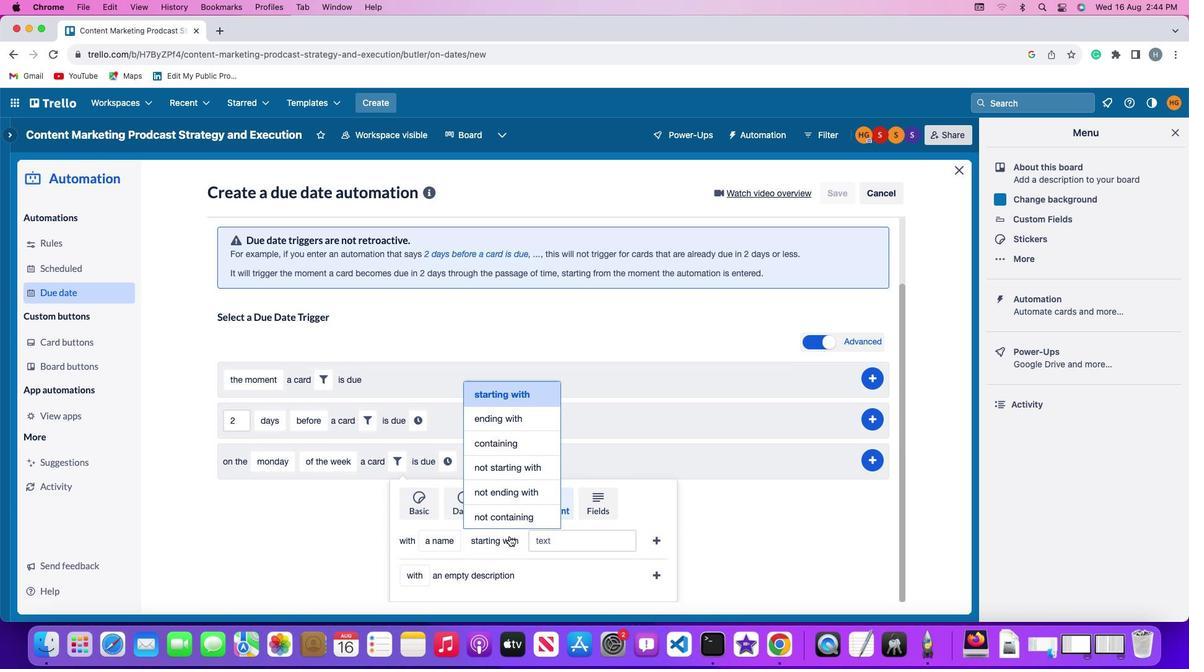 
Action: Mouse pressed left at (510, 537)
Screenshot: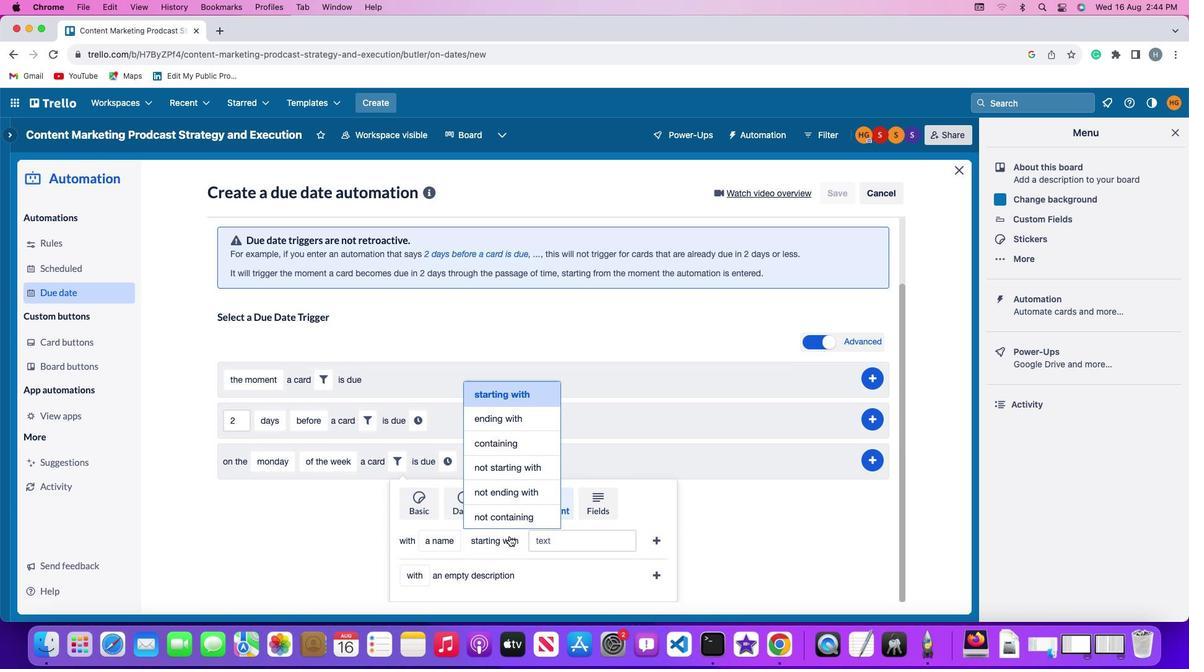 
Action: Mouse moved to (518, 415)
Screenshot: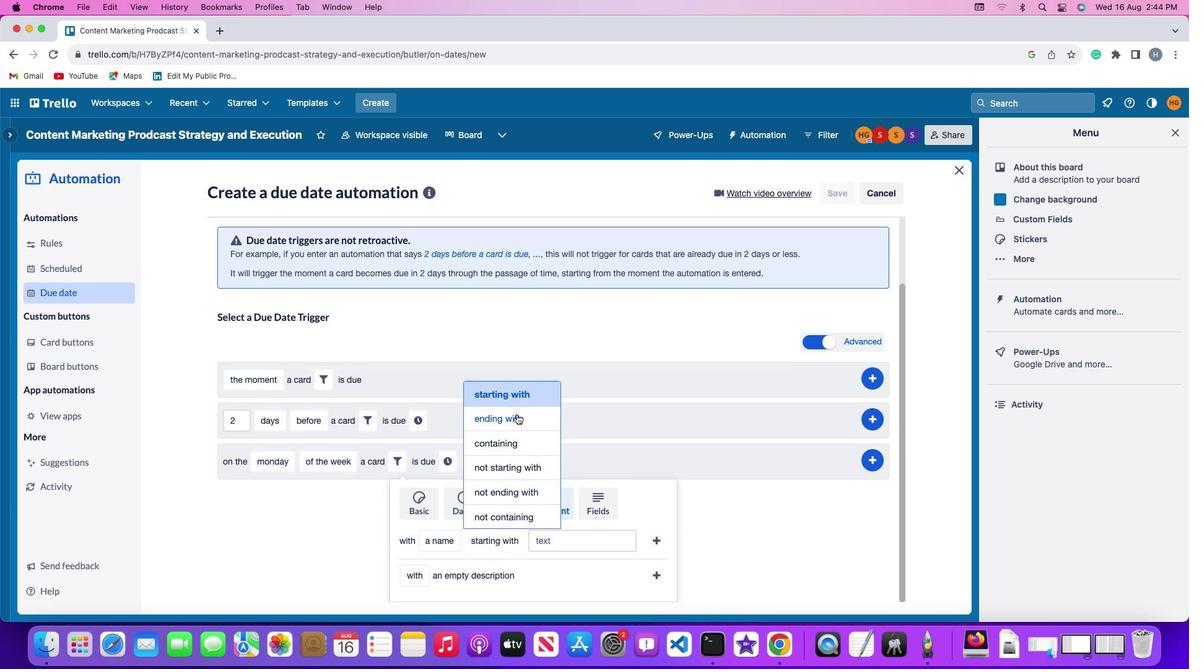 
Action: Mouse pressed left at (518, 415)
Screenshot: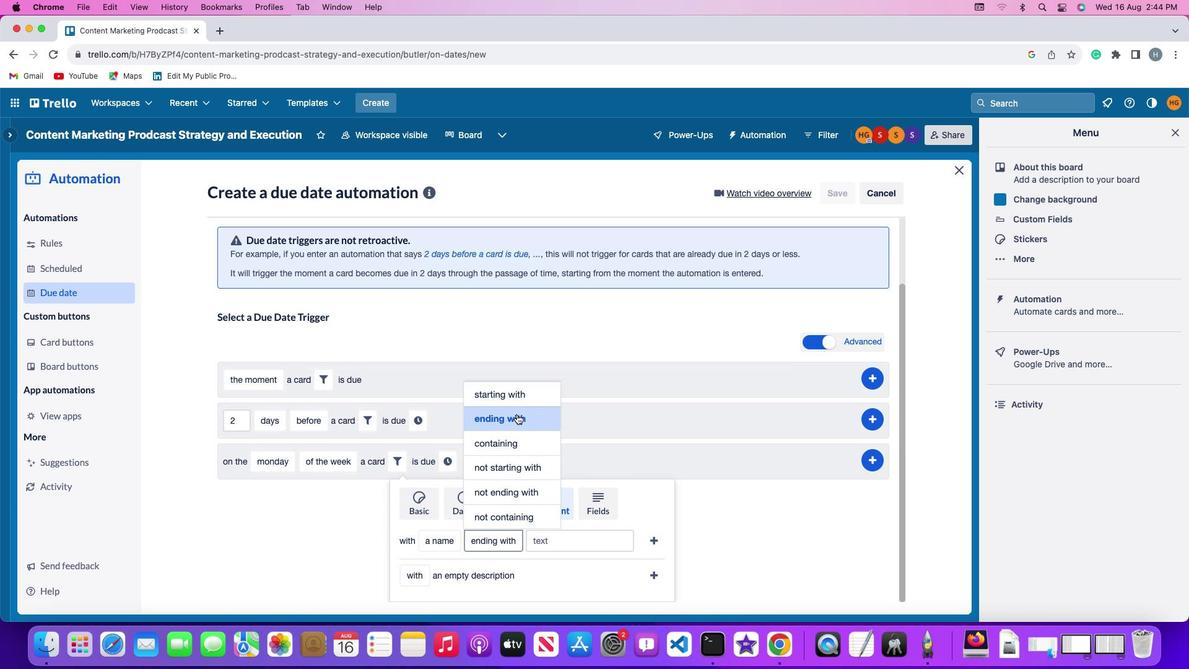 
Action: Mouse moved to (562, 542)
Screenshot: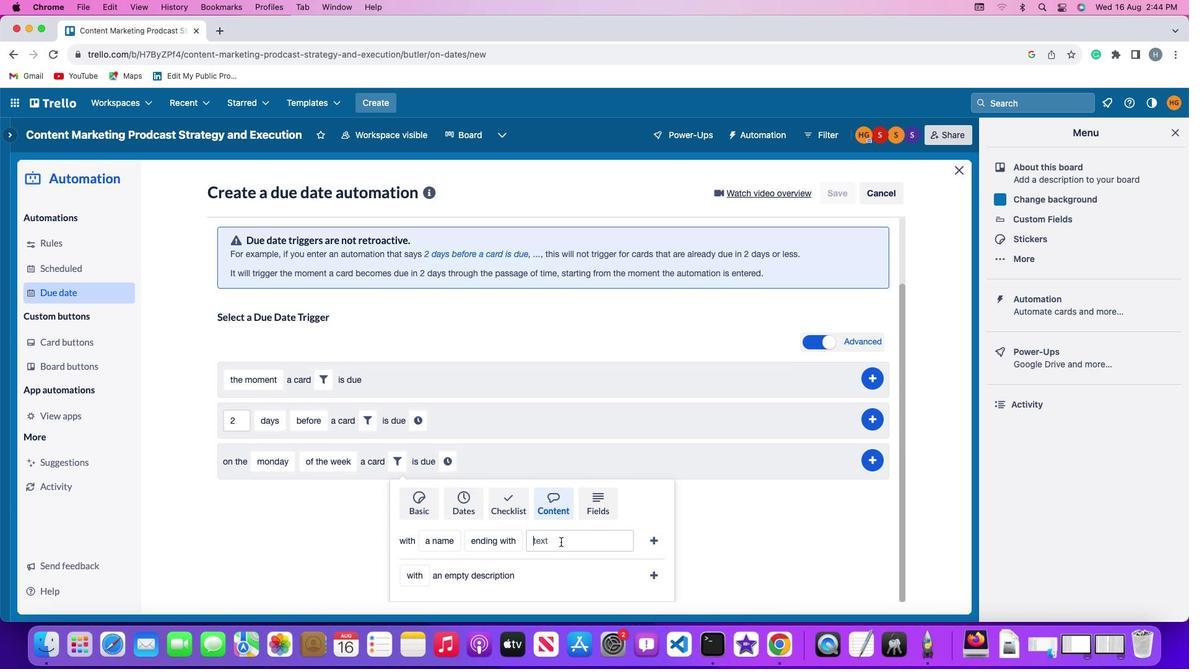 
Action: Mouse pressed left at (562, 542)
Screenshot: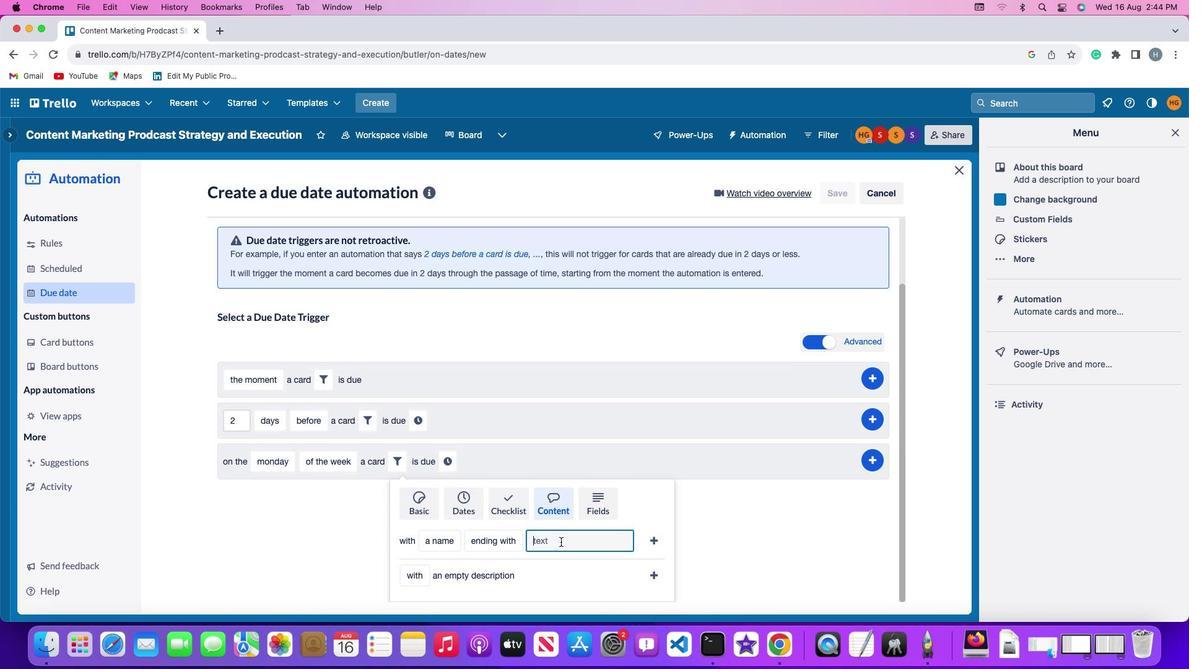 
Action: Key pressed 'r''e''s''u''m''e'
Screenshot: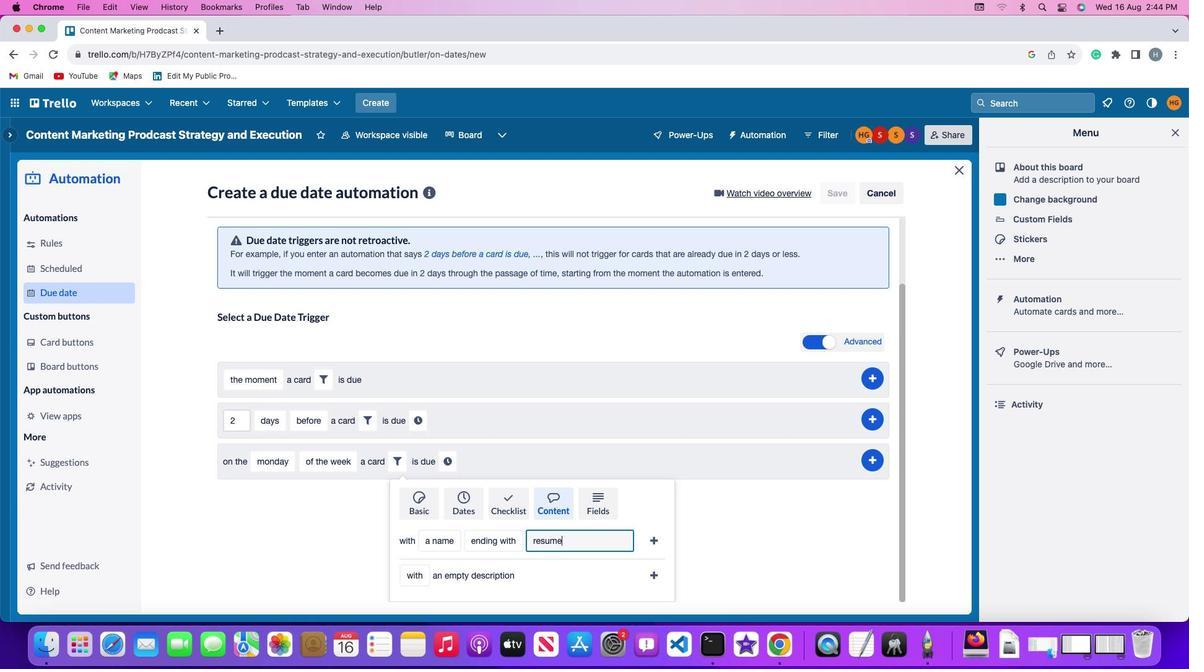 
Action: Mouse moved to (648, 536)
Screenshot: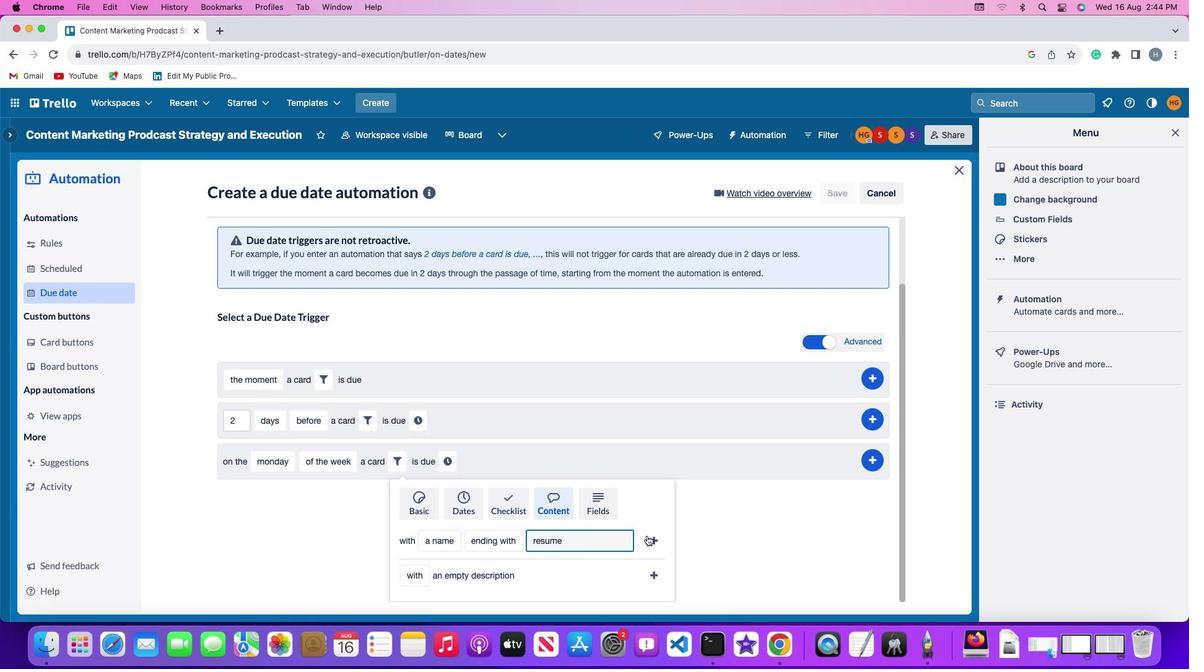 
Action: Mouse pressed left at (648, 536)
Screenshot: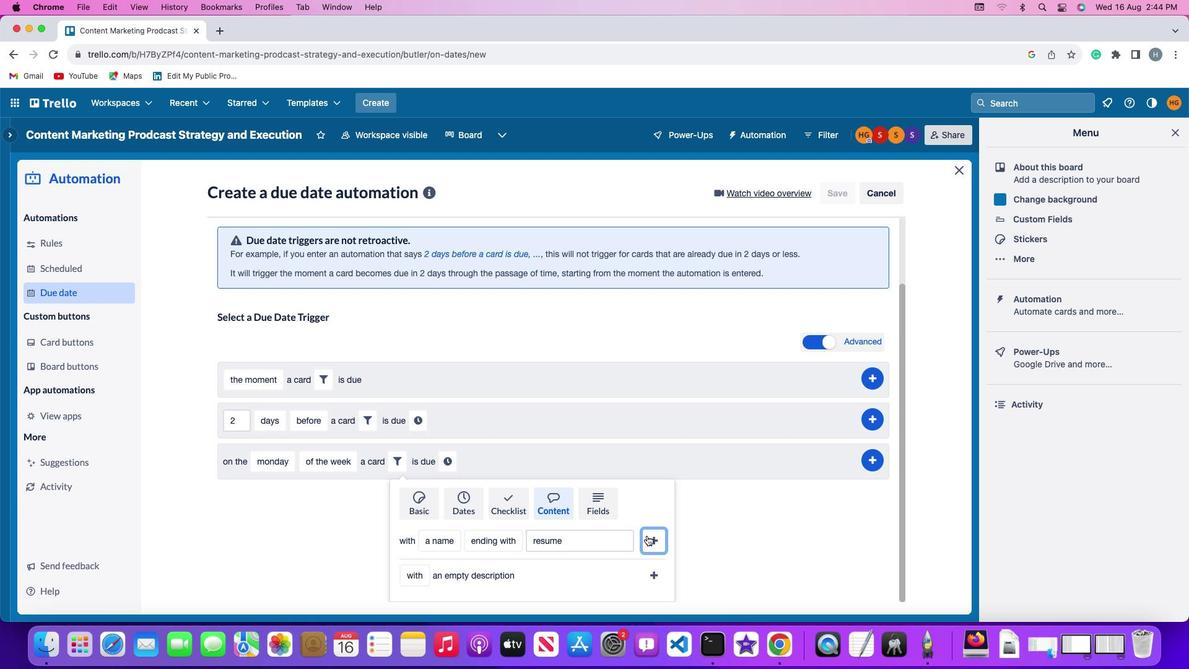 
Action: Mouse moved to (613, 536)
Screenshot: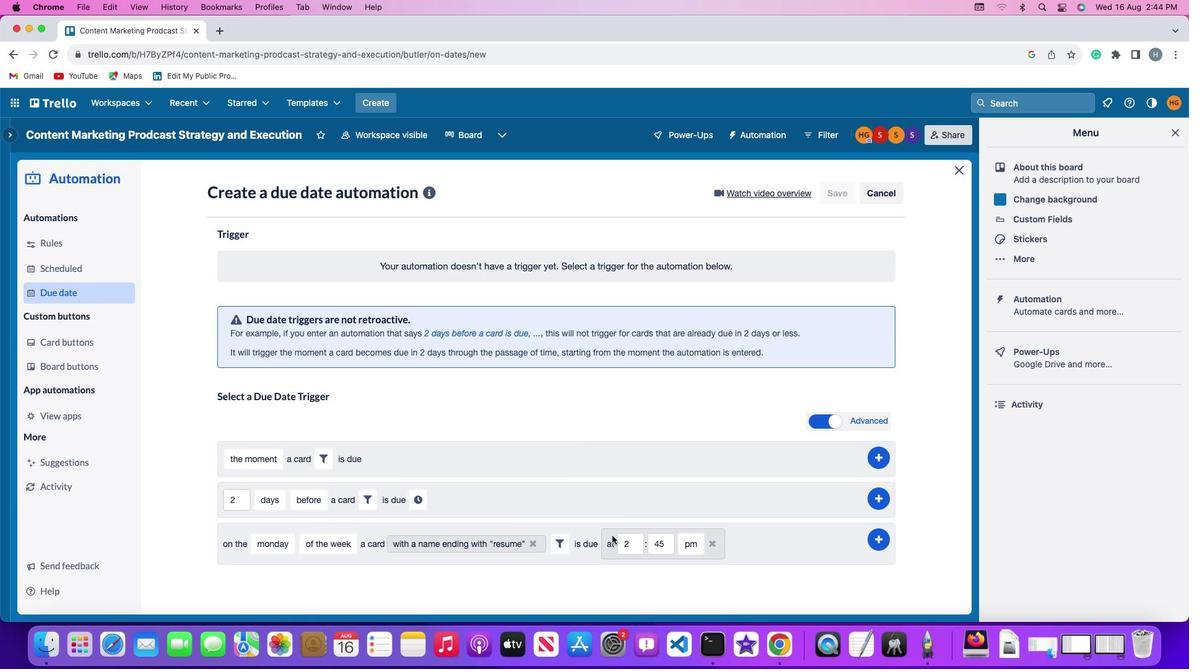 
Action: Mouse pressed left at (613, 536)
Screenshot: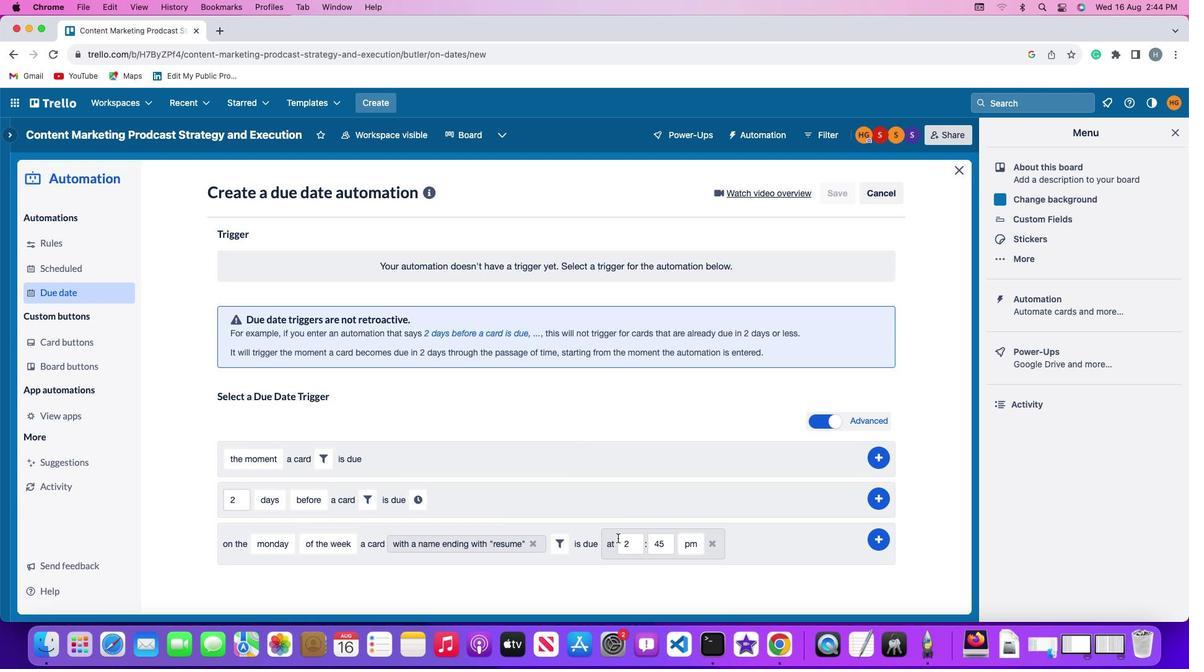 
Action: Mouse moved to (638, 544)
Screenshot: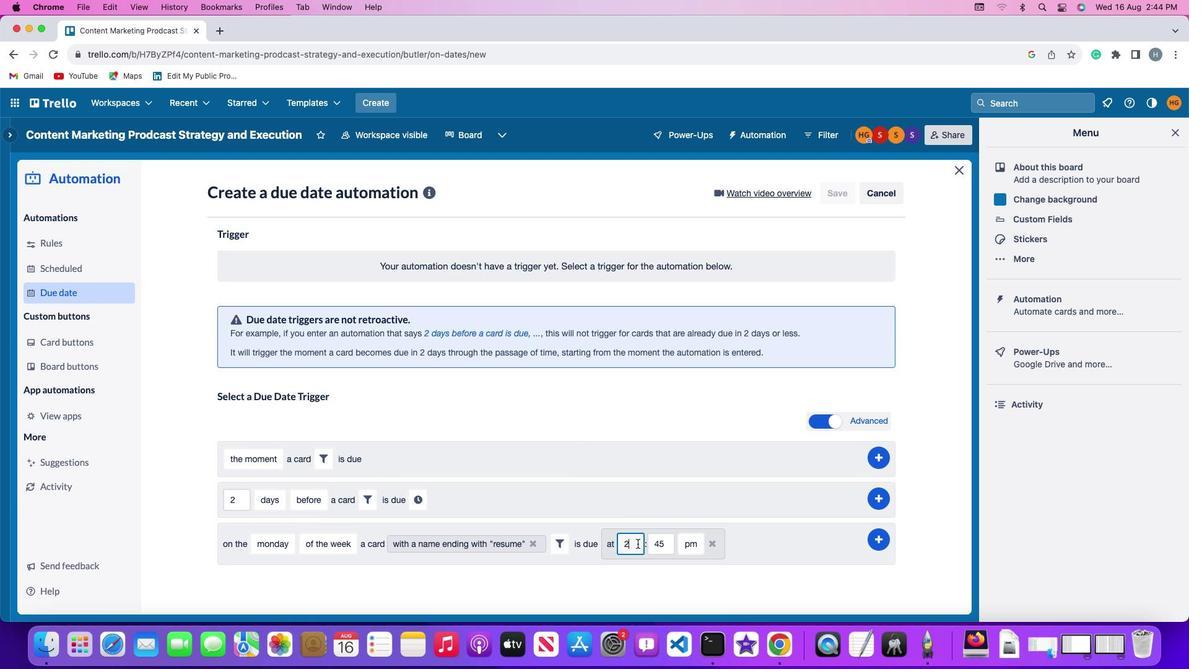 
Action: Mouse pressed left at (638, 544)
Screenshot: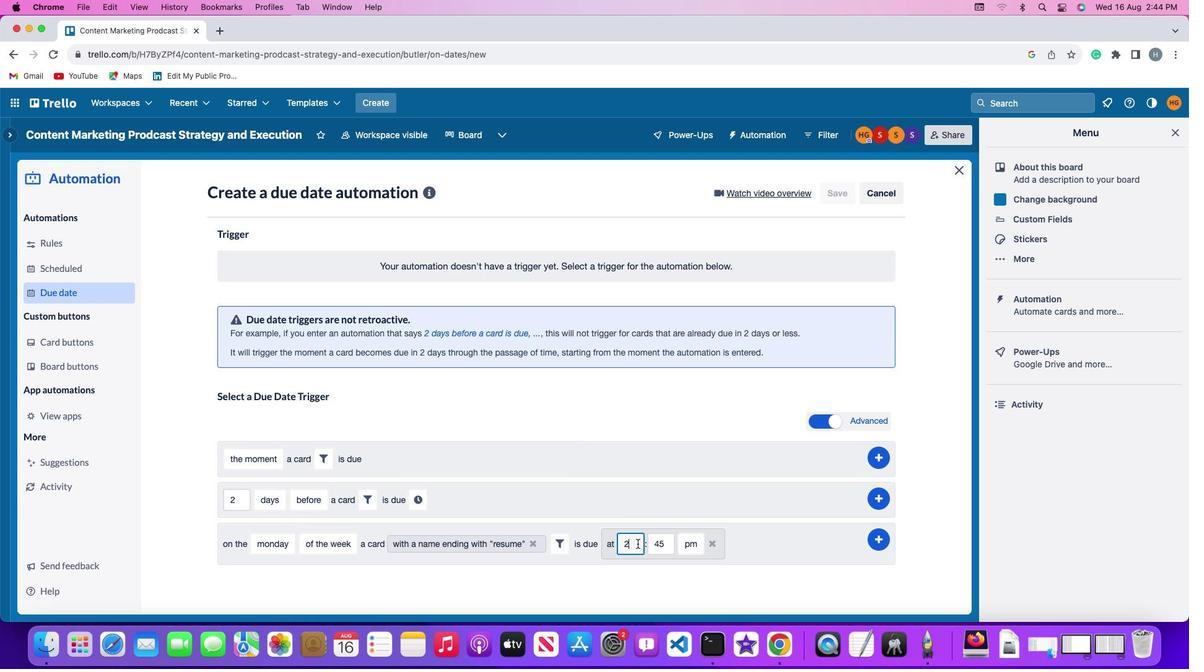 
Action: Mouse moved to (638, 544)
Screenshot: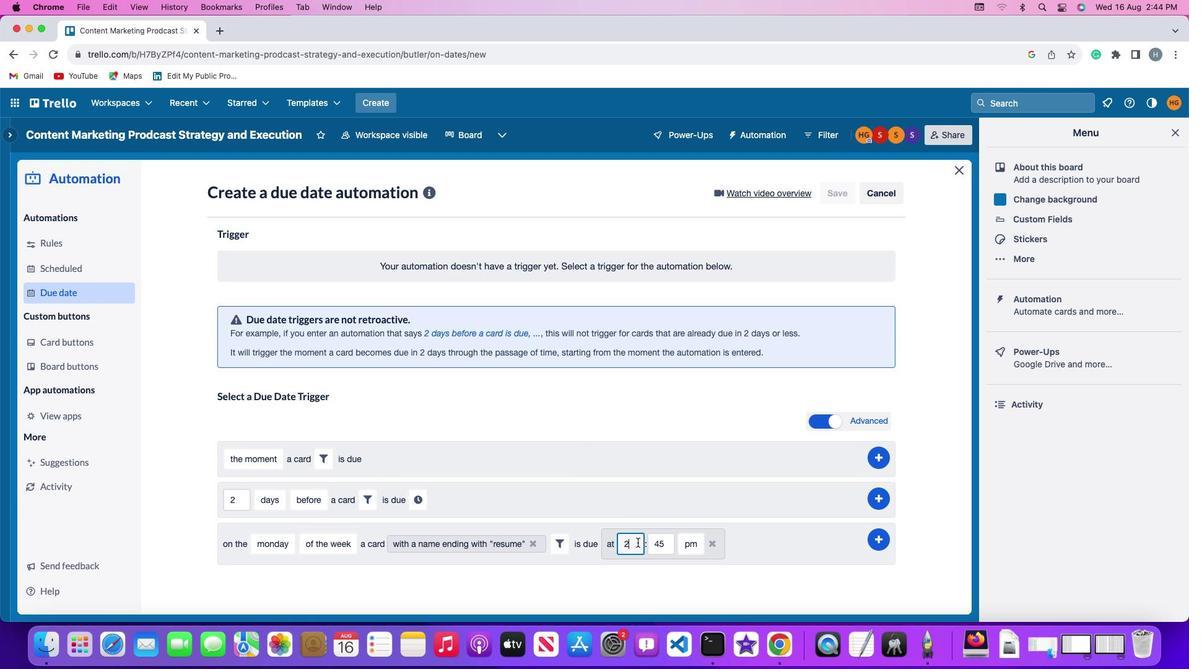 
Action: Key pressed Key.backspace'1''1'
Screenshot: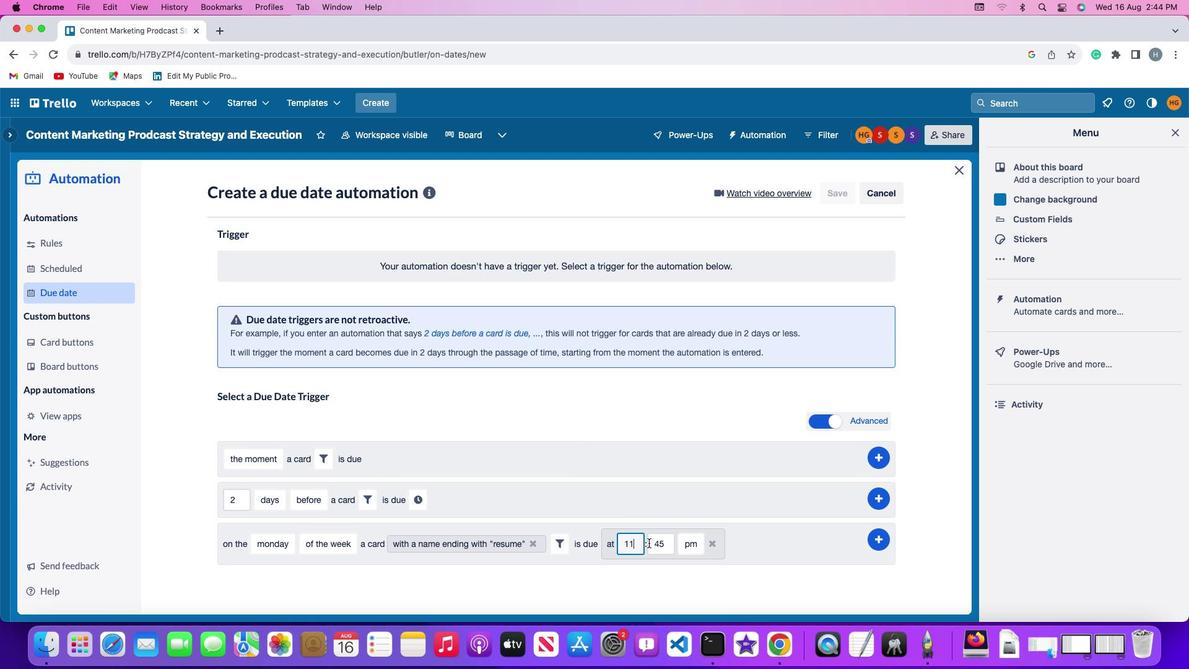 
Action: Mouse moved to (666, 544)
Screenshot: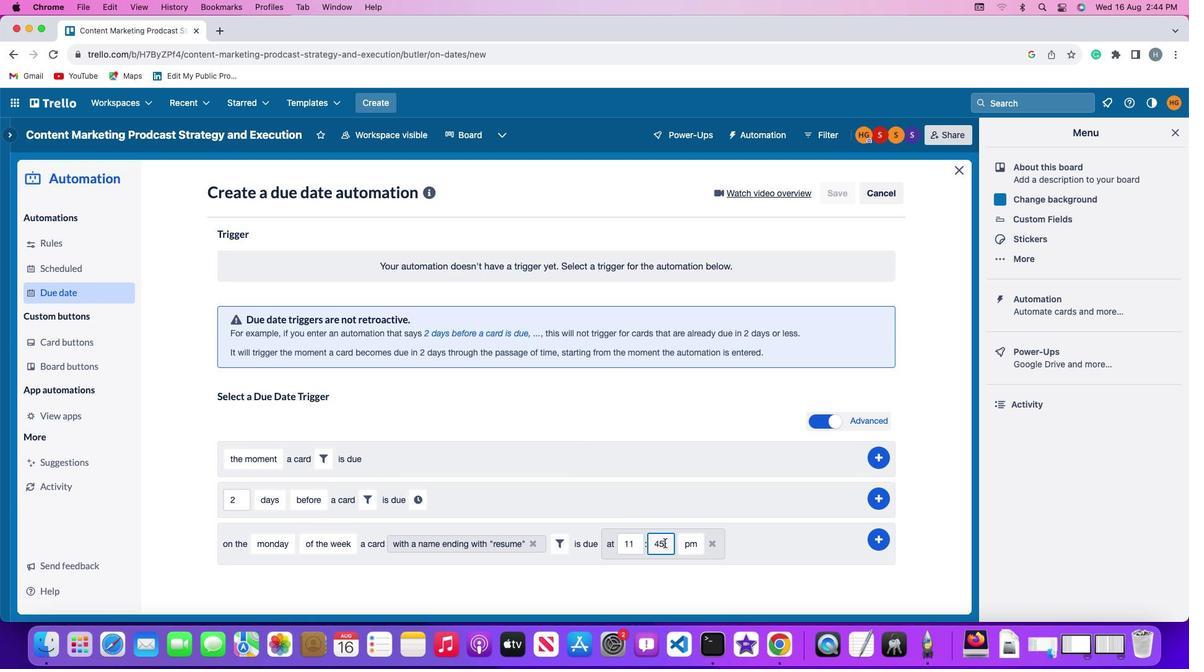 
Action: Mouse pressed left at (666, 544)
Screenshot: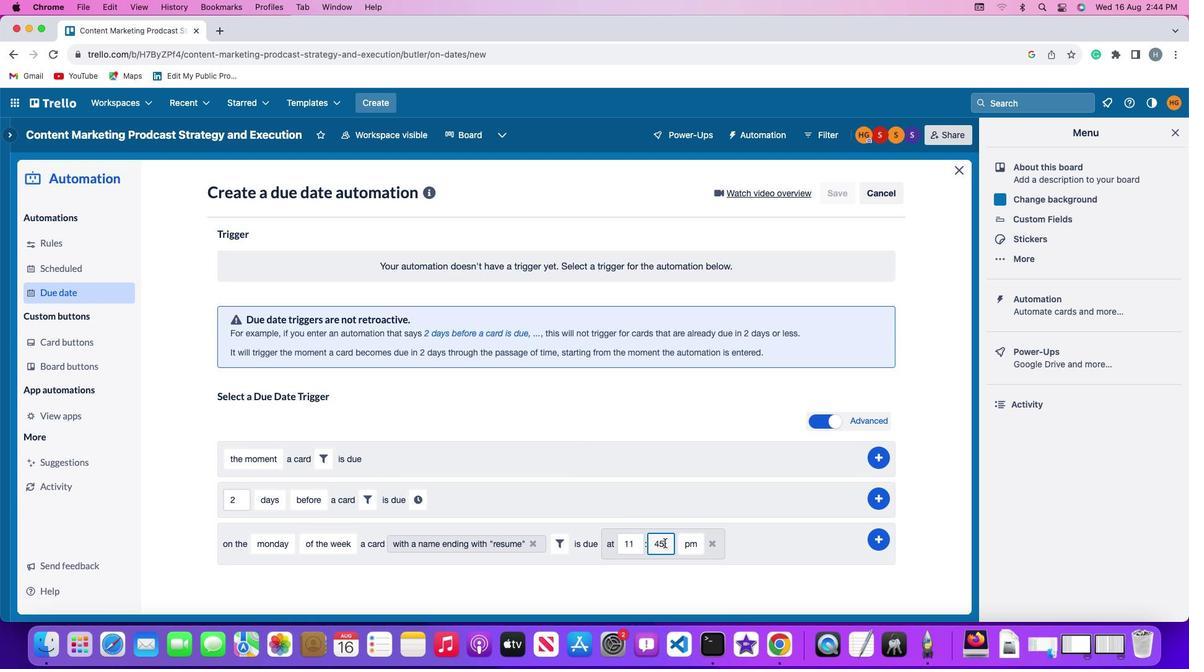 
Action: Key pressed Key.backspaceKey.backspace'0''0'
Screenshot: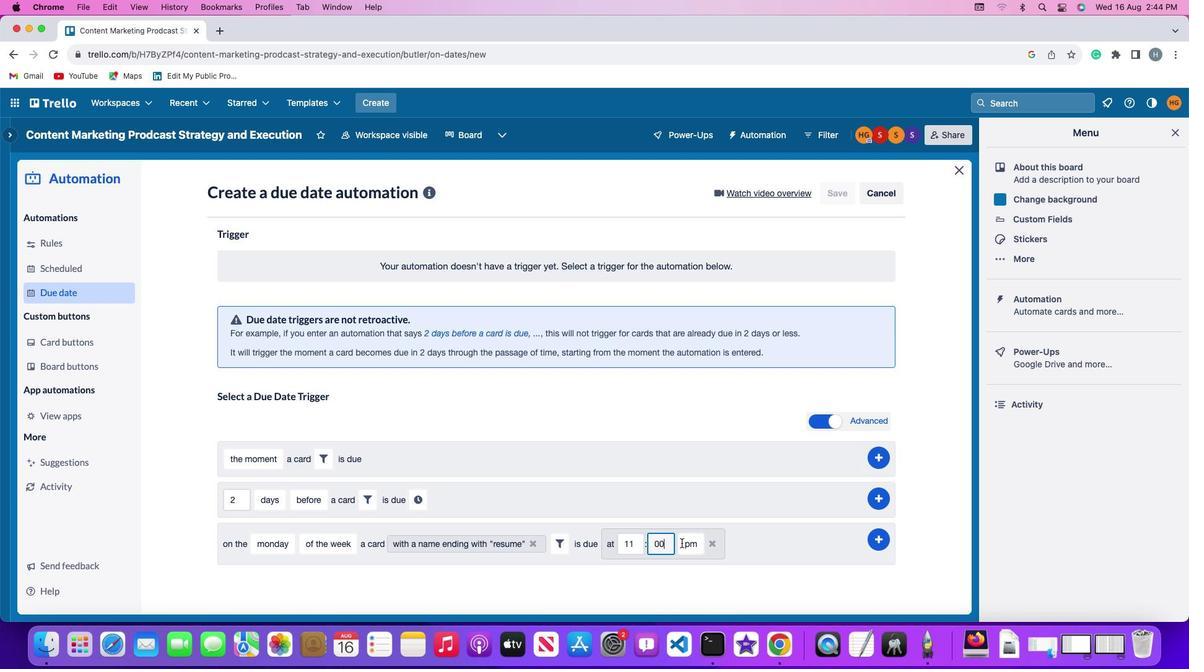 
Action: Mouse moved to (692, 544)
Screenshot: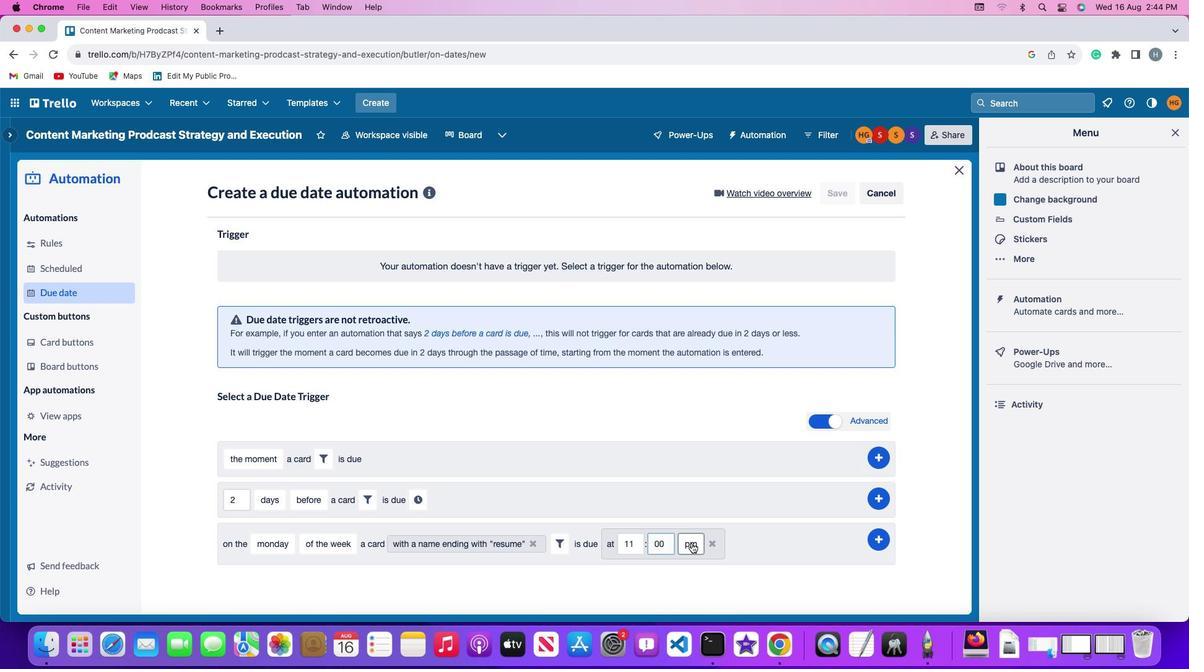 
Action: Mouse pressed left at (692, 544)
Screenshot: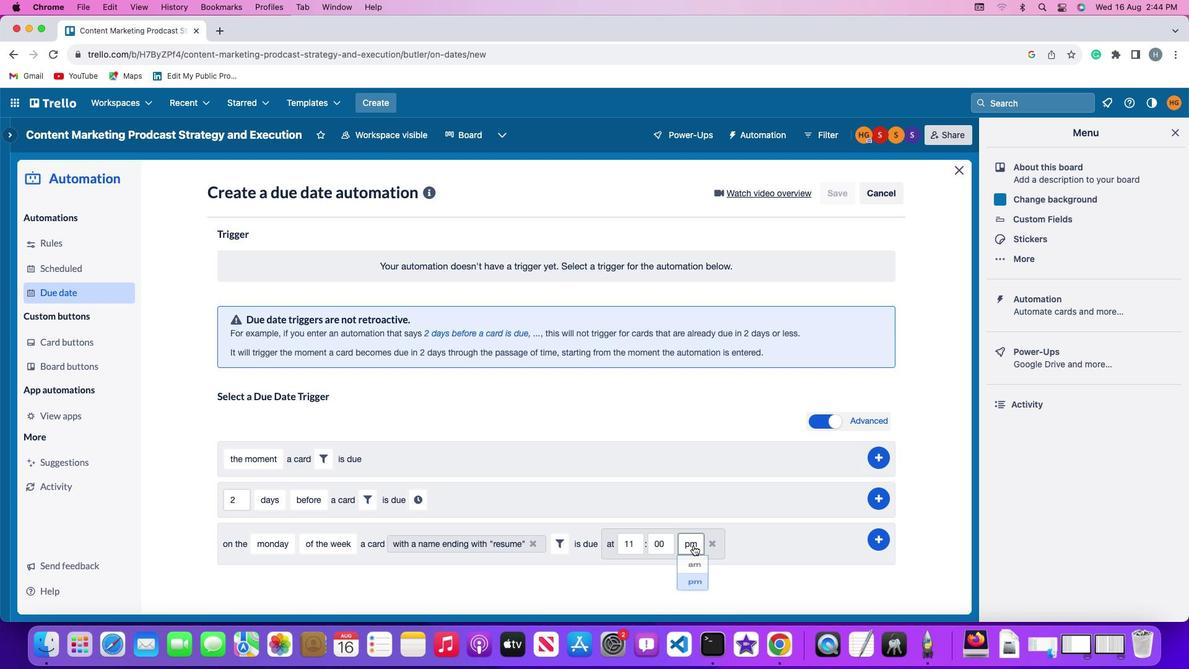
Action: Mouse moved to (692, 568)
Screenshot: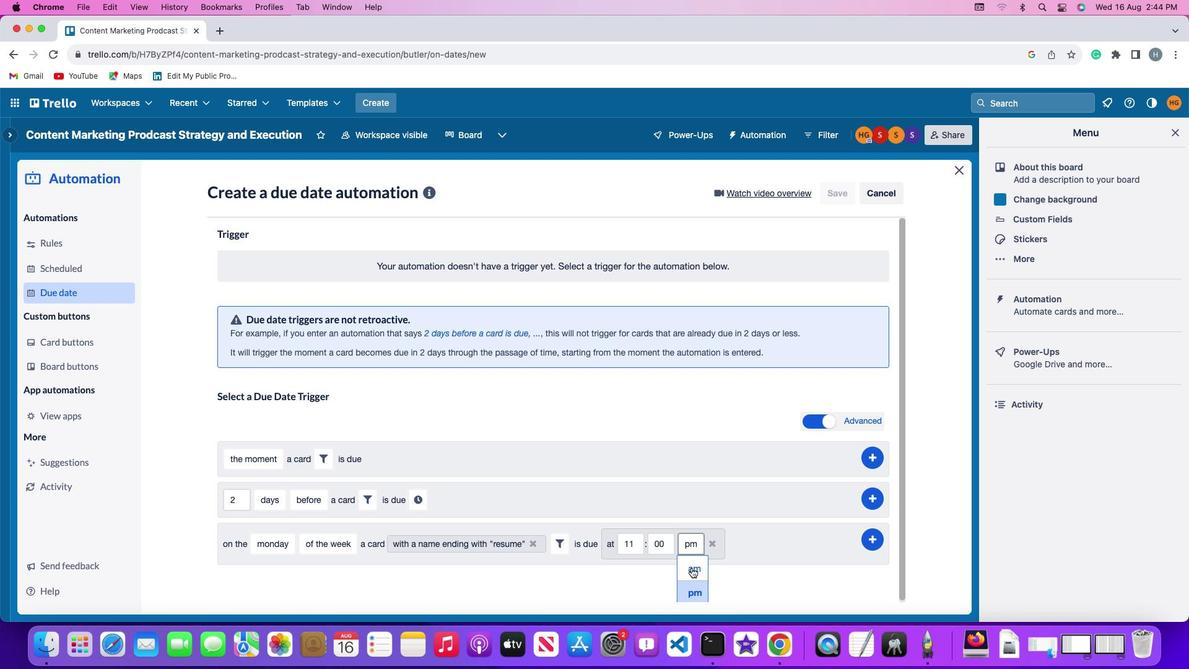 
Action: Mouse pressed left at (692, 568)
Screenshot: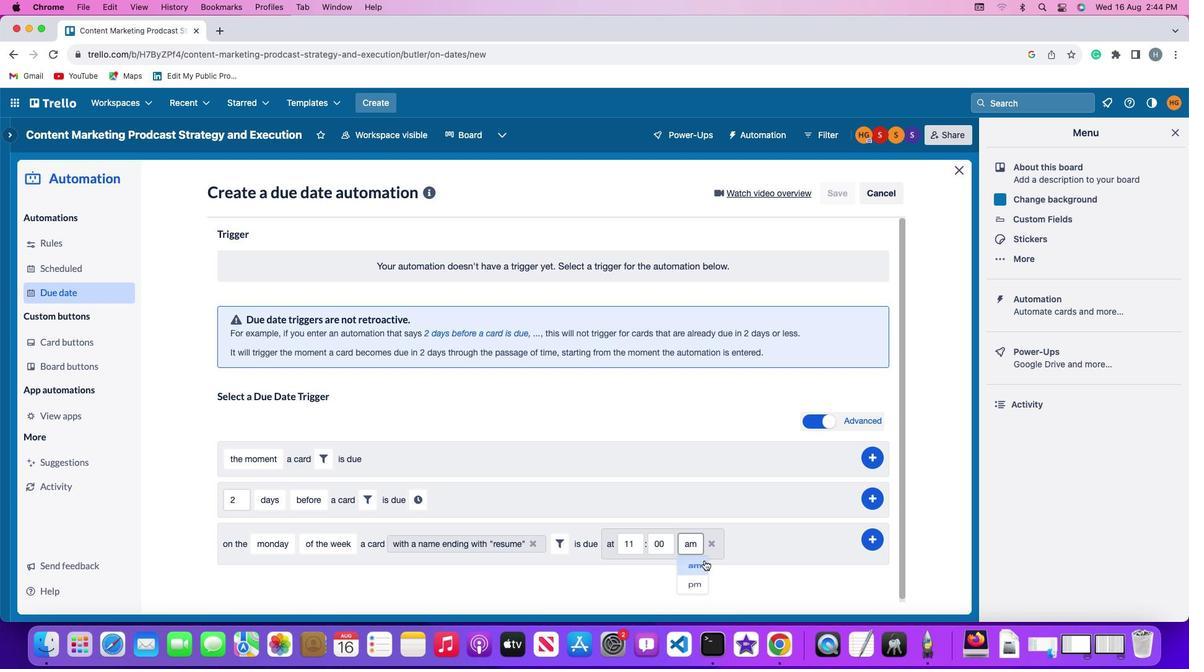
Action: Mouse moved to (882, 537)
Screenshot: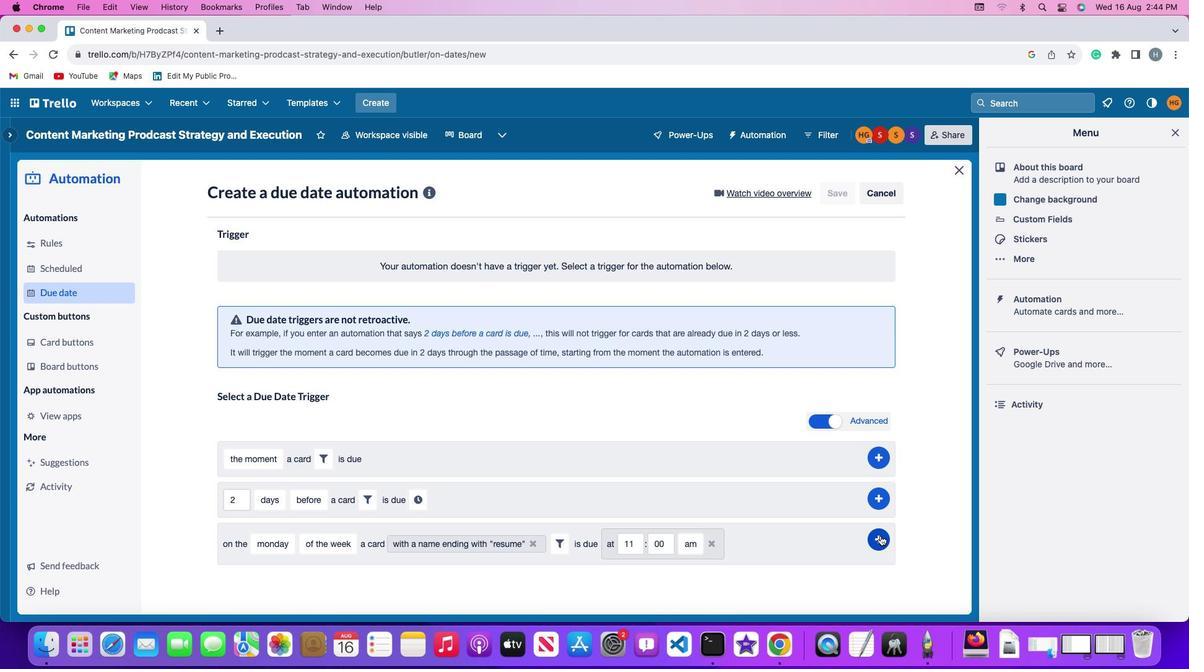 
Action: Mouse pressed left at (882, 537)
Screenshot: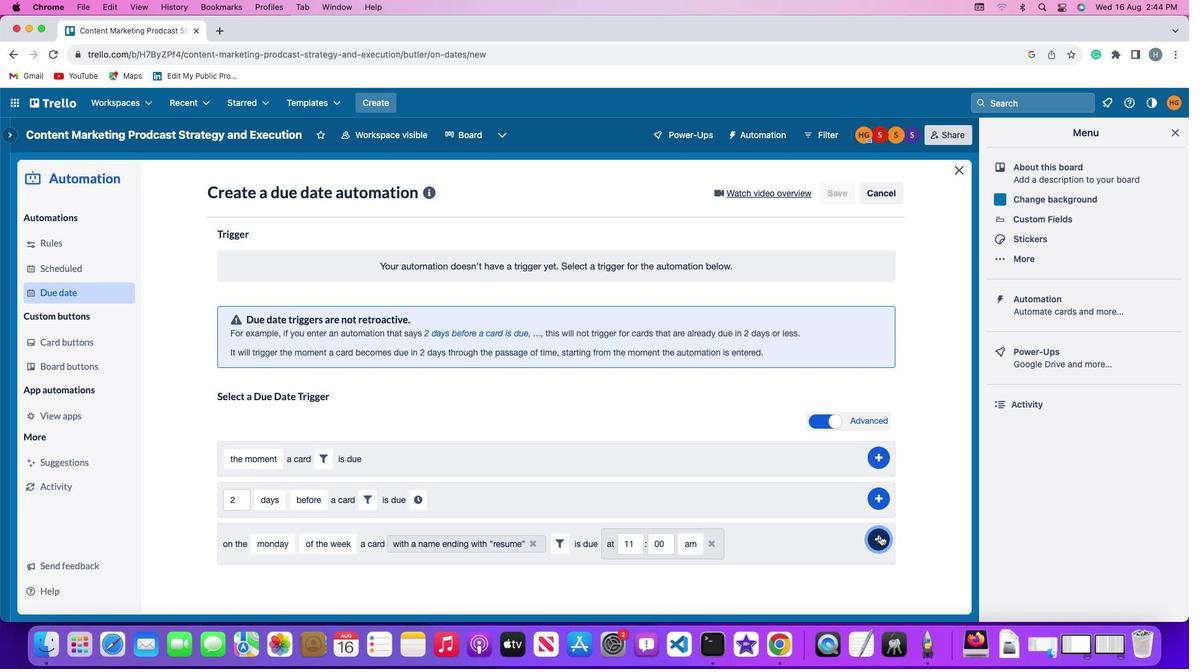 
Action: Mouse moved to (922, 447)
Screenshot: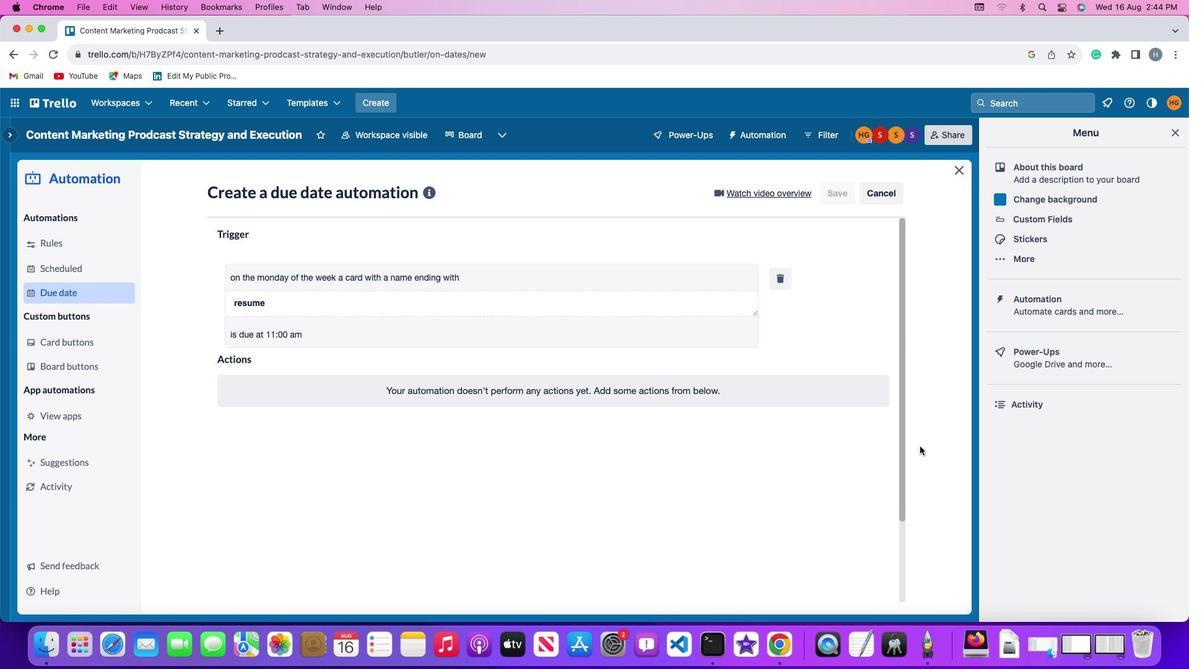 
